 Task: Create ChildIssue0000000140 as Child Issue of Issue Issue0000000070 in Backlog  in Scrum Project Project0000000014 in Jira. AssignAyush98111@gmail.com as Assignee of Child Issue ChildIssue0000000121 of Issue Issue0000000061 in Backlog  in Scrum Project Project0000000013 in Jira. AssignAyush98111@gmail.com as Assignee of Child Issue ChildIssue0000000122 of Issue Issue0000000061 in Backlog  in Scrum Project Project0000000013 in Jira. AssignAyush98111@gmail.com as Assignee of Child Issue ChildIssue0000000123 of Issue Issue0000000062 in Backlog  in Scrum Project Project0000000013 in Jira. AssignAyush98111@gmail.com as Assignee of Child Issue ChildIssue0000000124 of Issue Issue0000000062 in Backlog  in Scrum Project Project0000000013 in Jira
Action: Mouse moved to (475, 596)
Screenshot: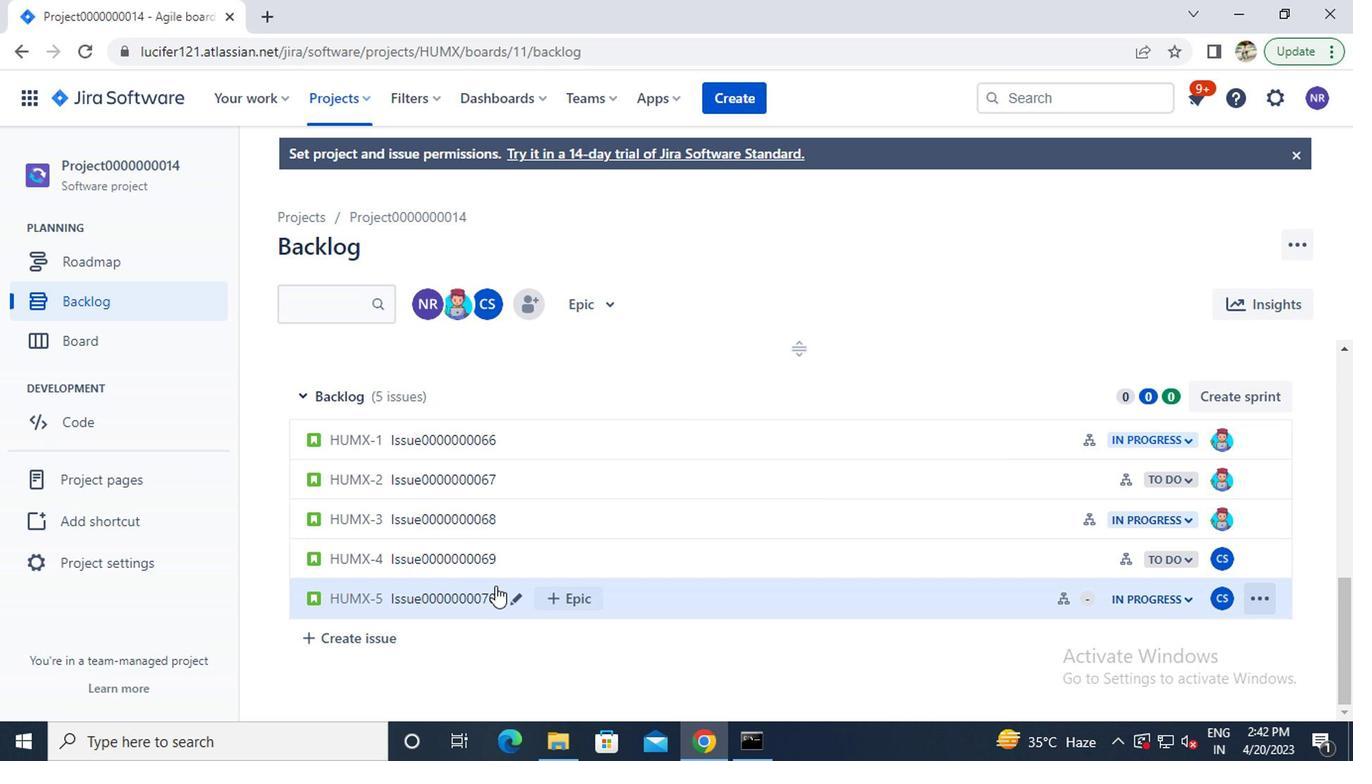 
Action: Mouse pressed left at (475, 596)
Screenshot: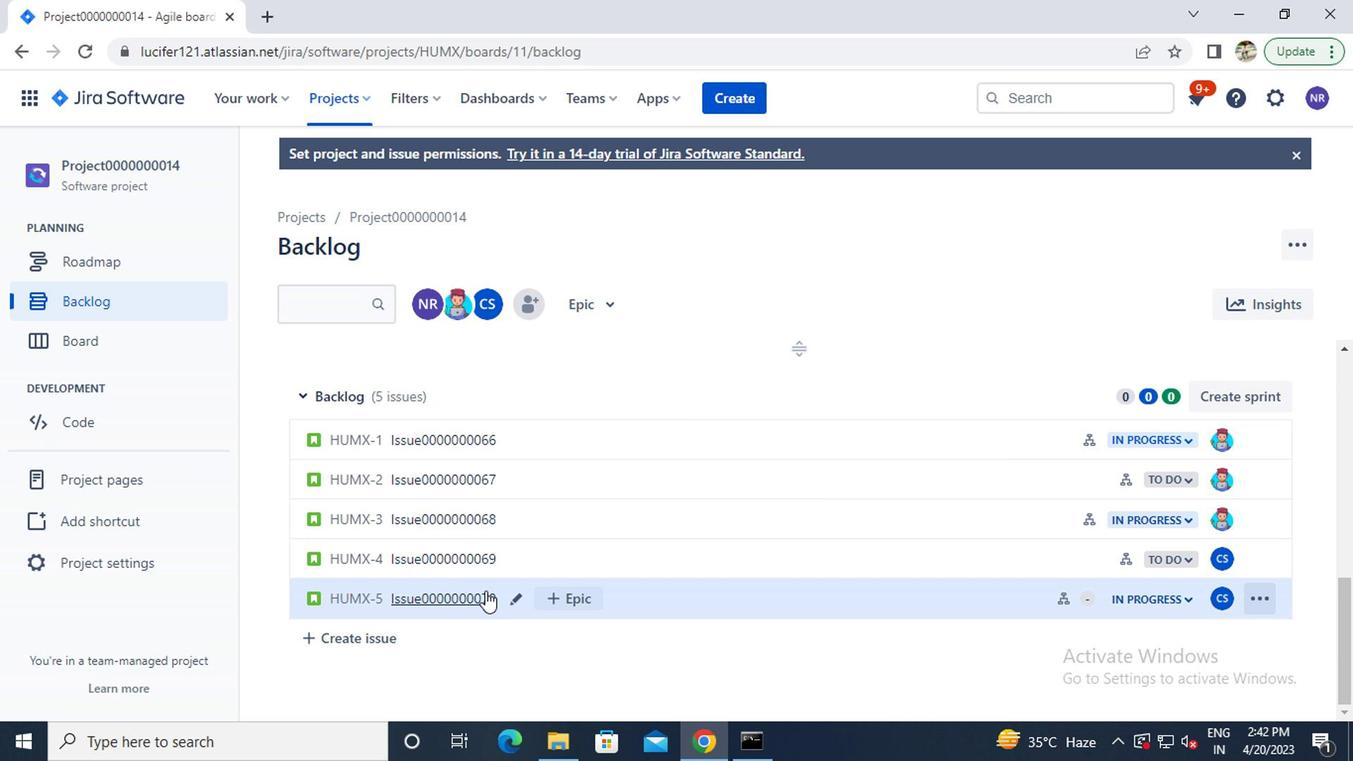 
Action: Mouse moved to (995, 453)
Screenshot: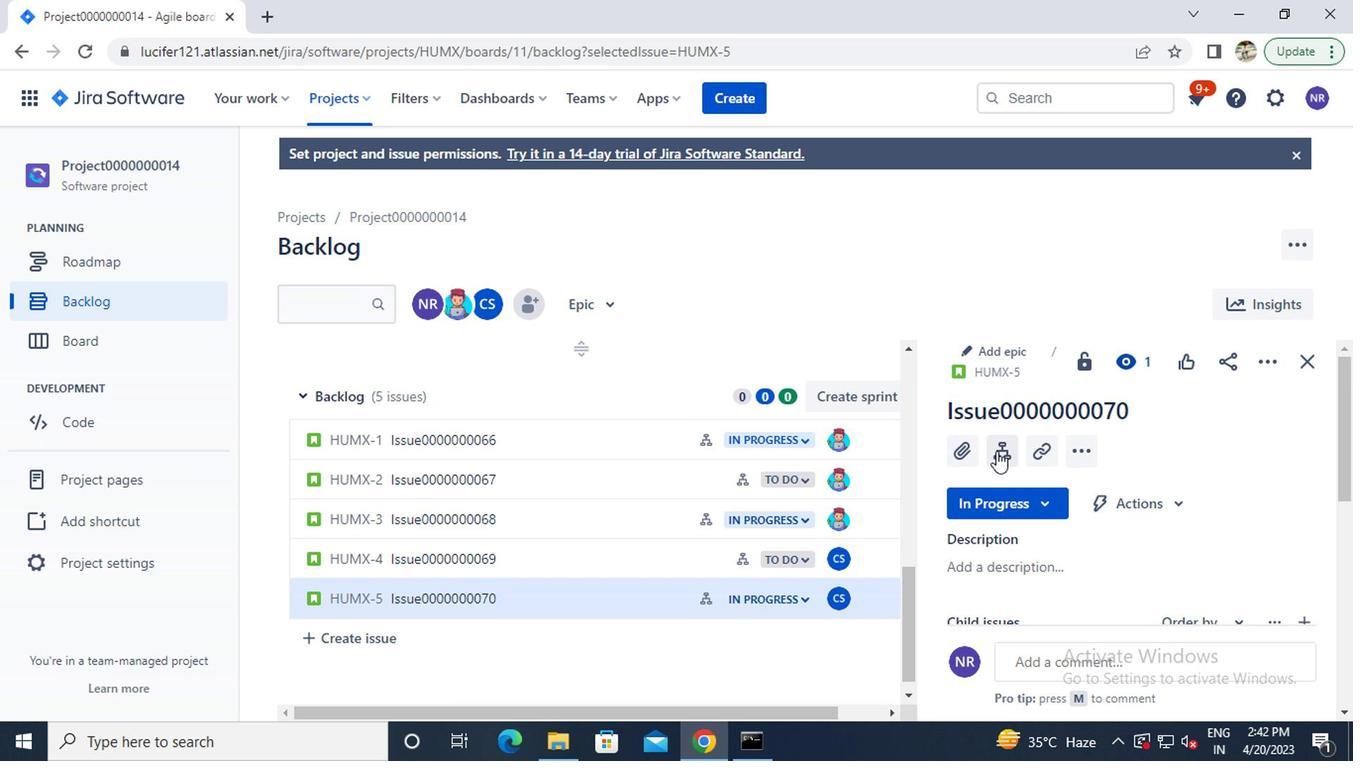 
Action: Mouse pressed left at (995, 453)
Screenshot: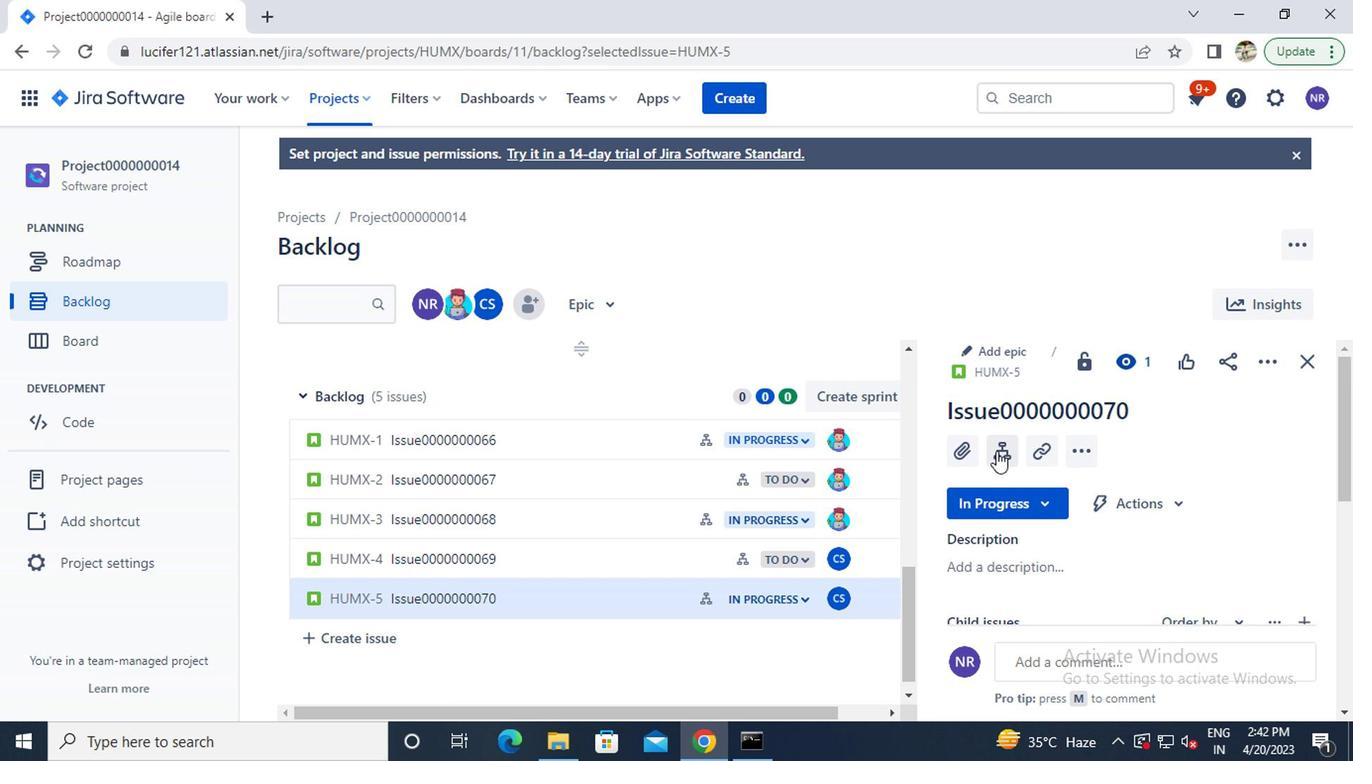 
Action: Mouse moved to (994, 507)
Screenshot: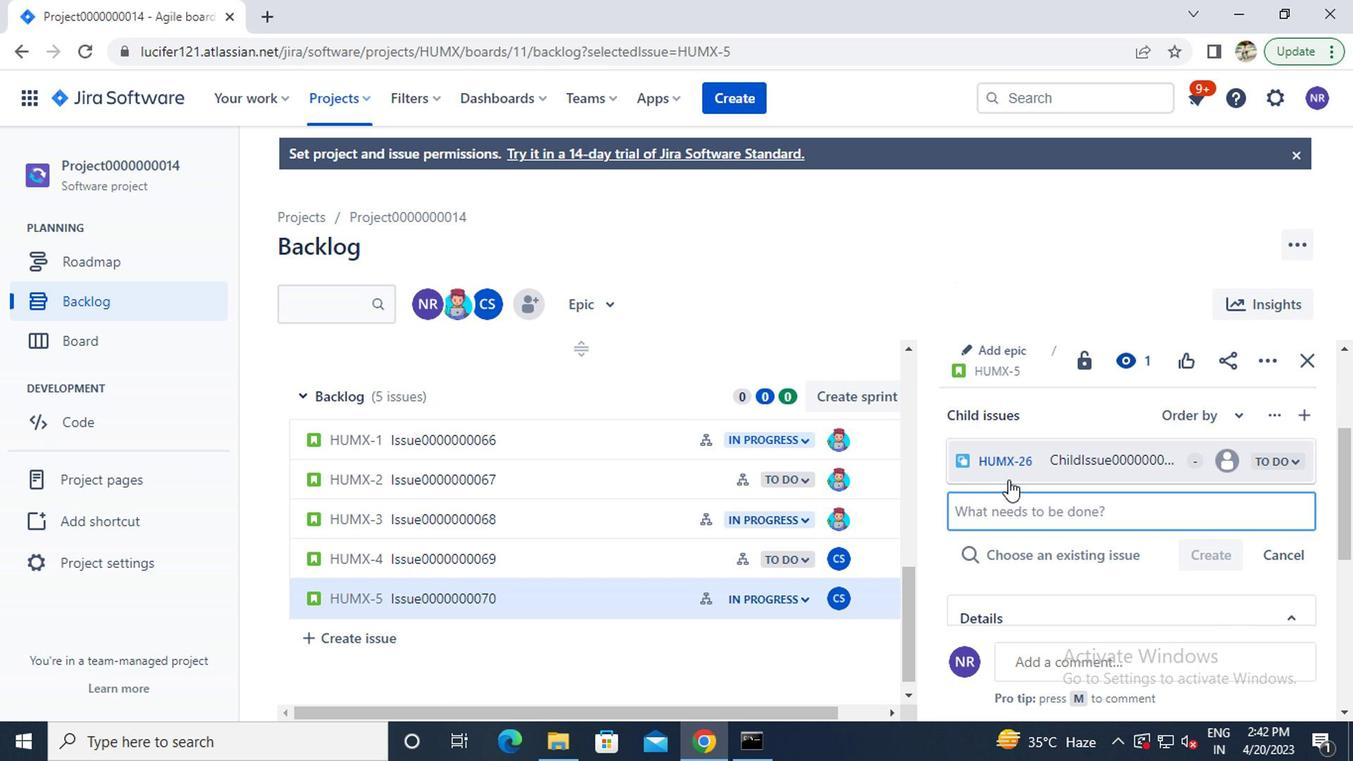
Action: Mouse pressed left at (994, 507)
Screenshot: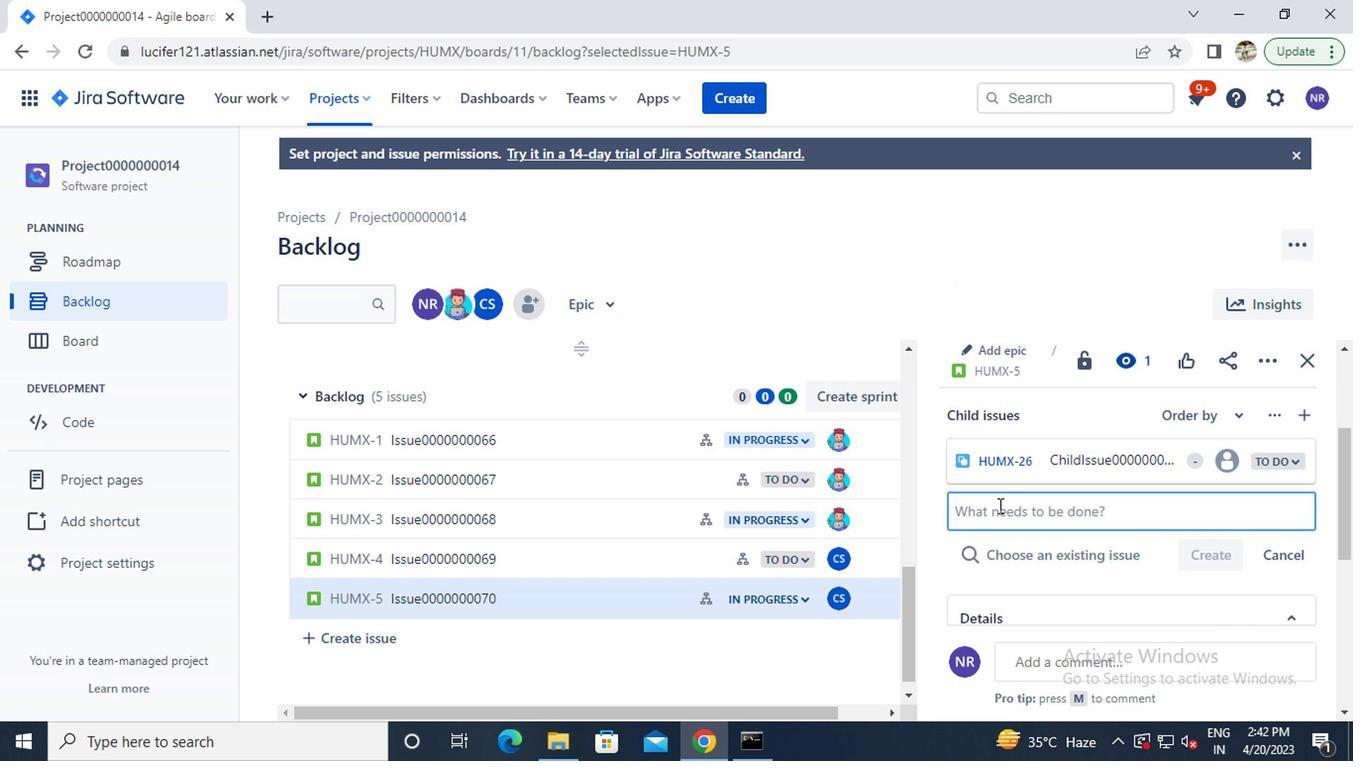 
Action: Key pressed <Key.caps_lock><Key.caps_lock>c<Key.caps_lock>hild<Key.caps_lock>i<Key.caps_lock>ssue00000000<Key.backspace>140<Key.enter>
Screenshot: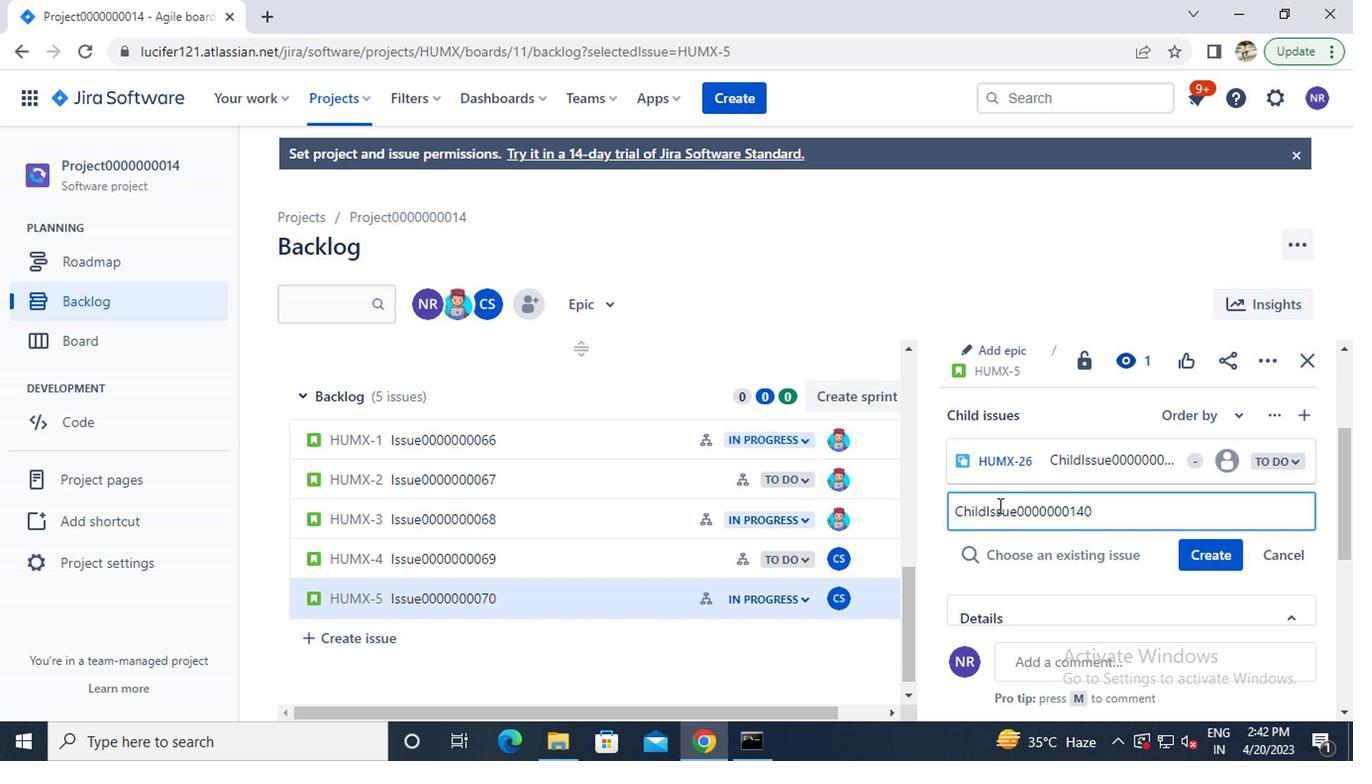 
Action: Mouse moved to (343, 97)
Screenshot: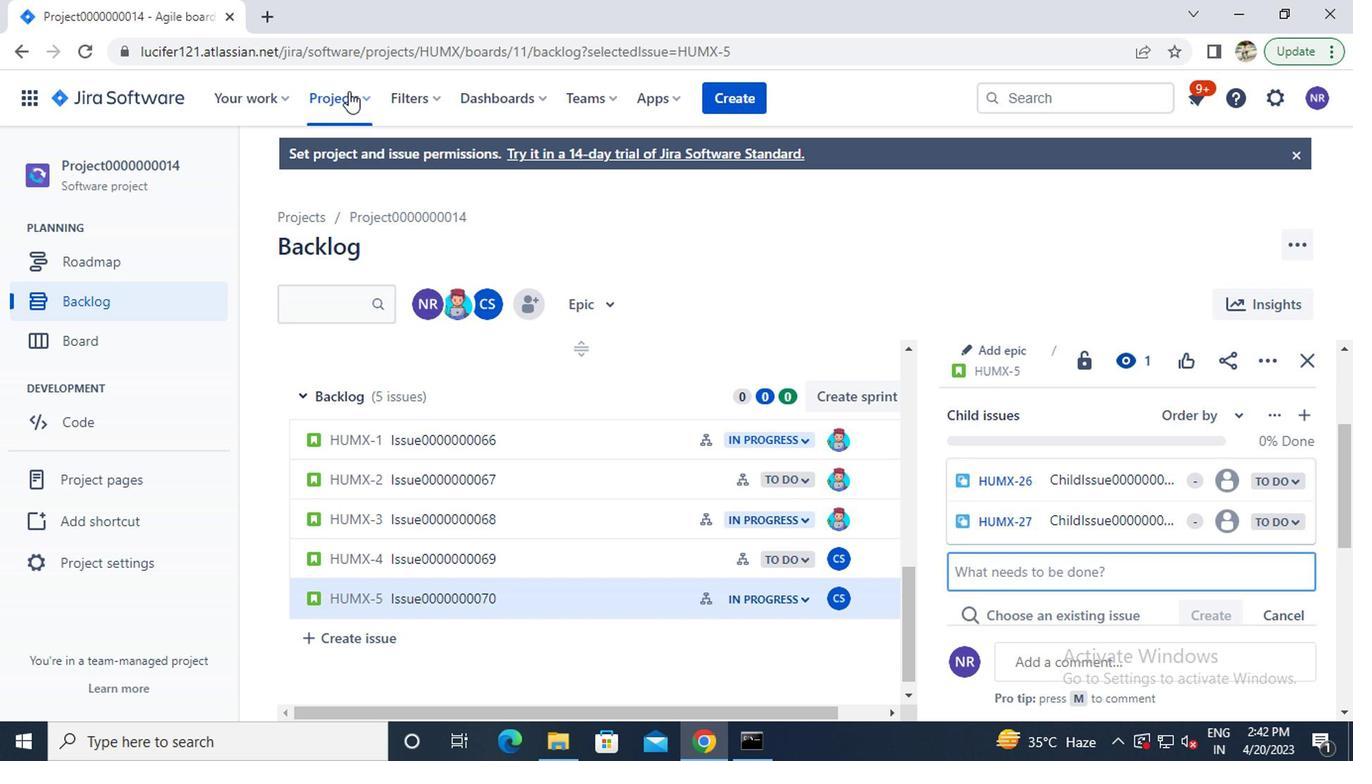 
Action: Mouse pressed left at (343, 97)
Screenshot: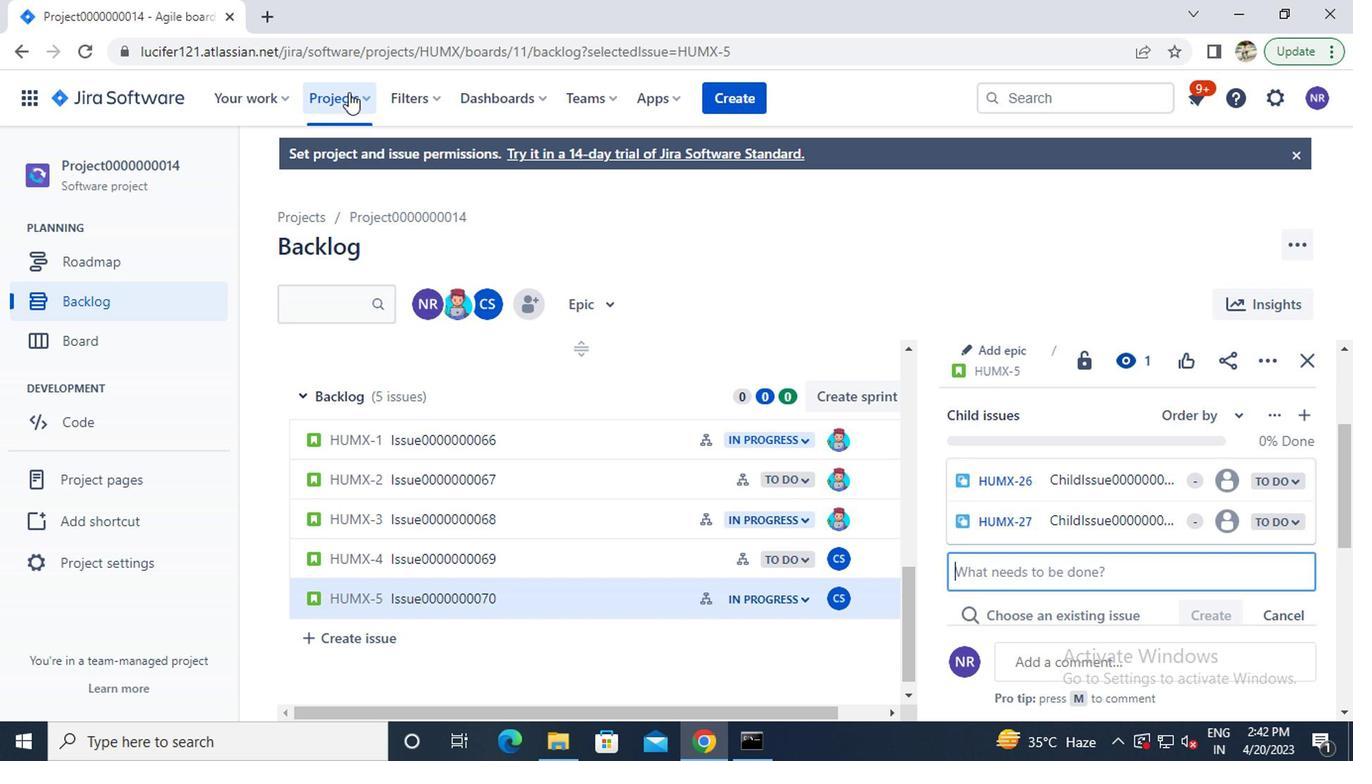 
Action: Mouse moved to (377, 241)
Screenshot: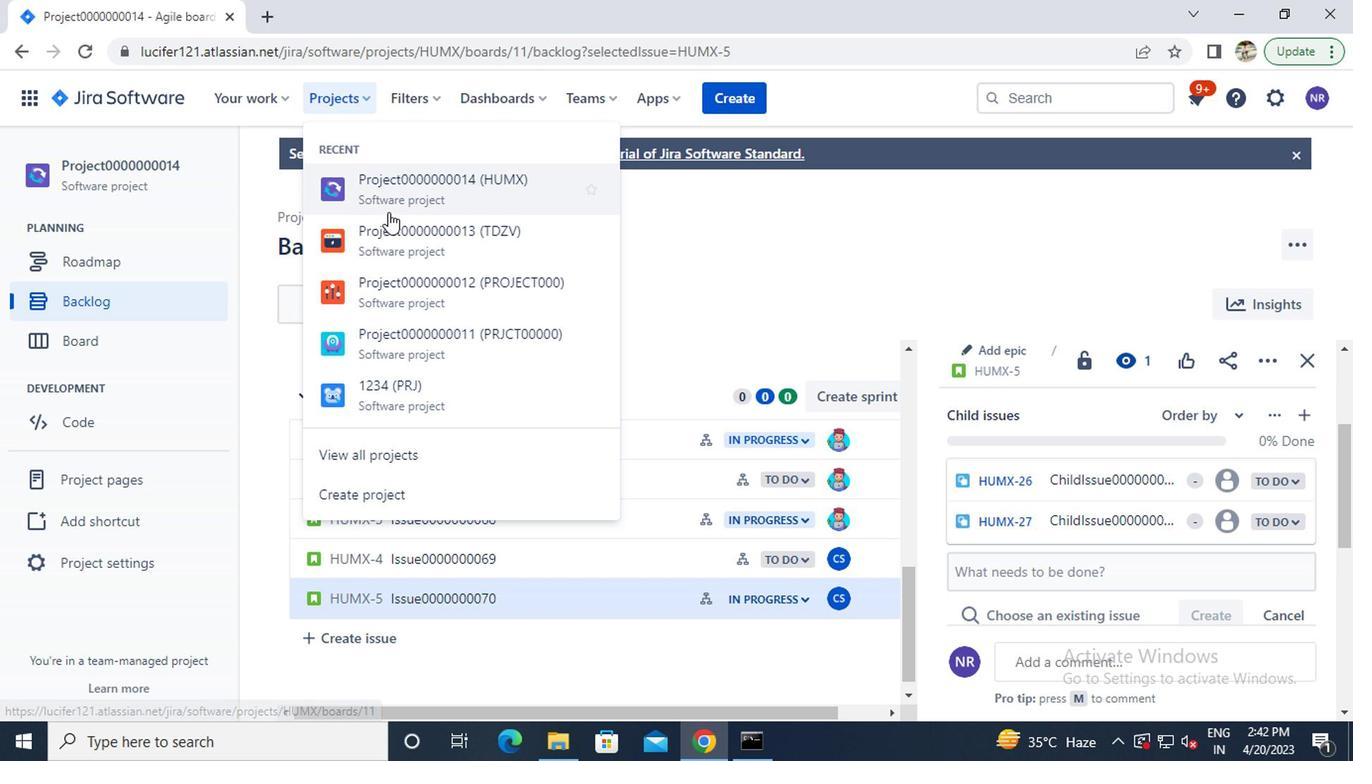 
Action: Mouse pressed left at (377, 241)
Screenshot: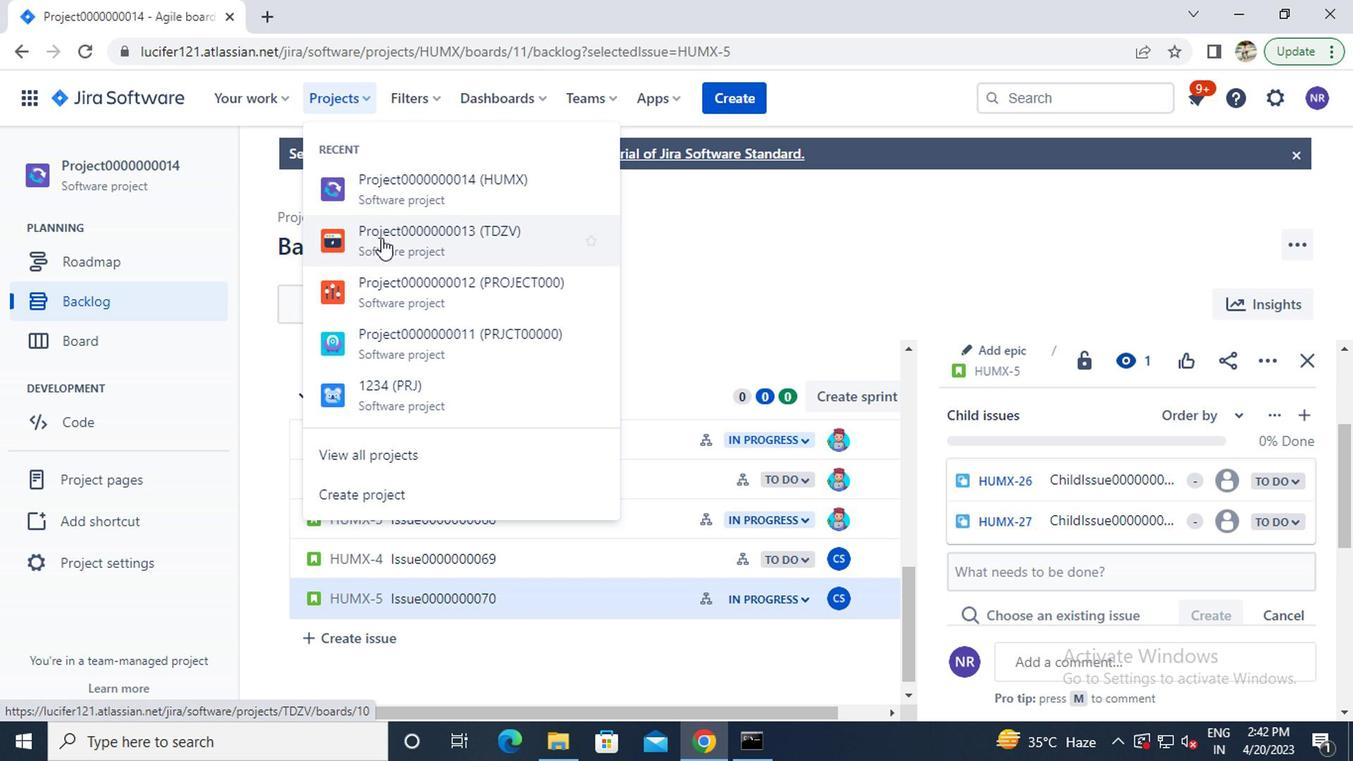 
Action: Mouse moved to (62, 311)
Screenshot: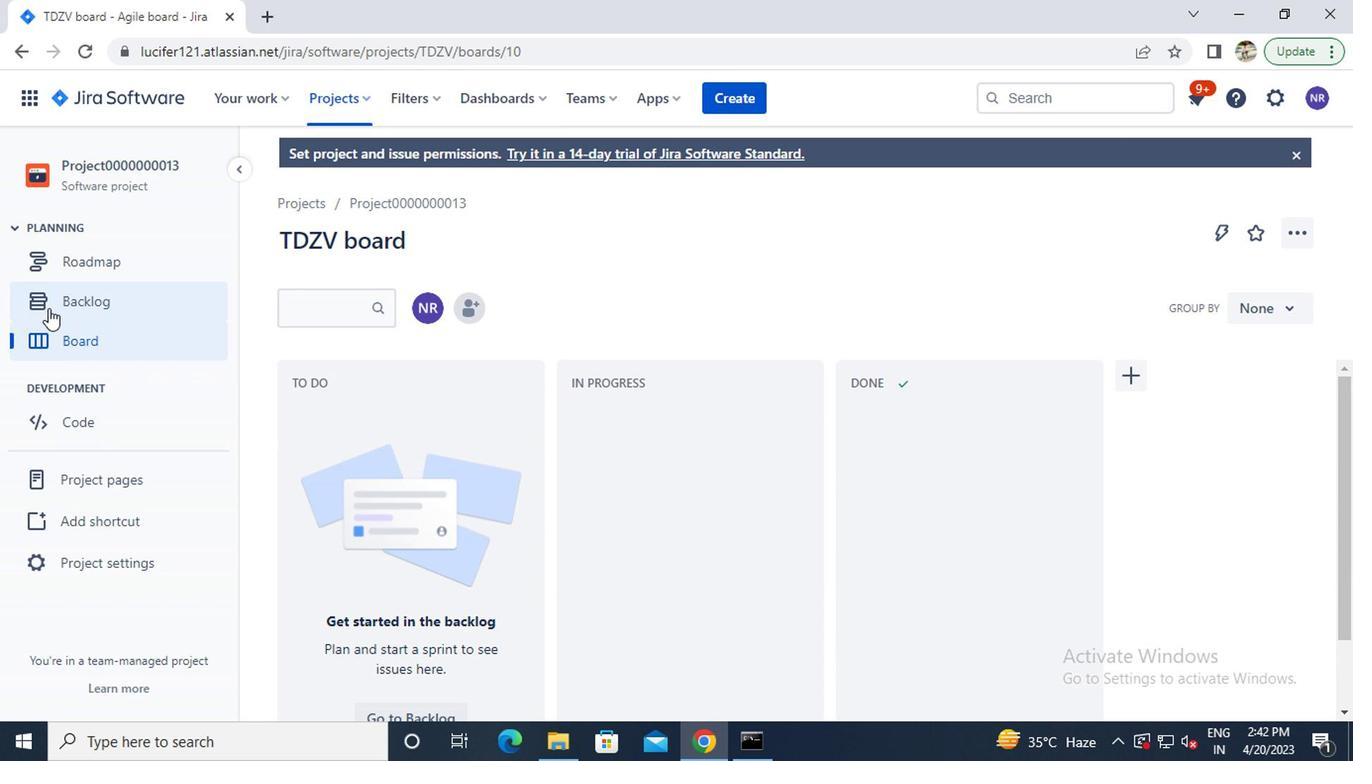 
Action: Mouse pressed left at (62, 311)
Screenshot: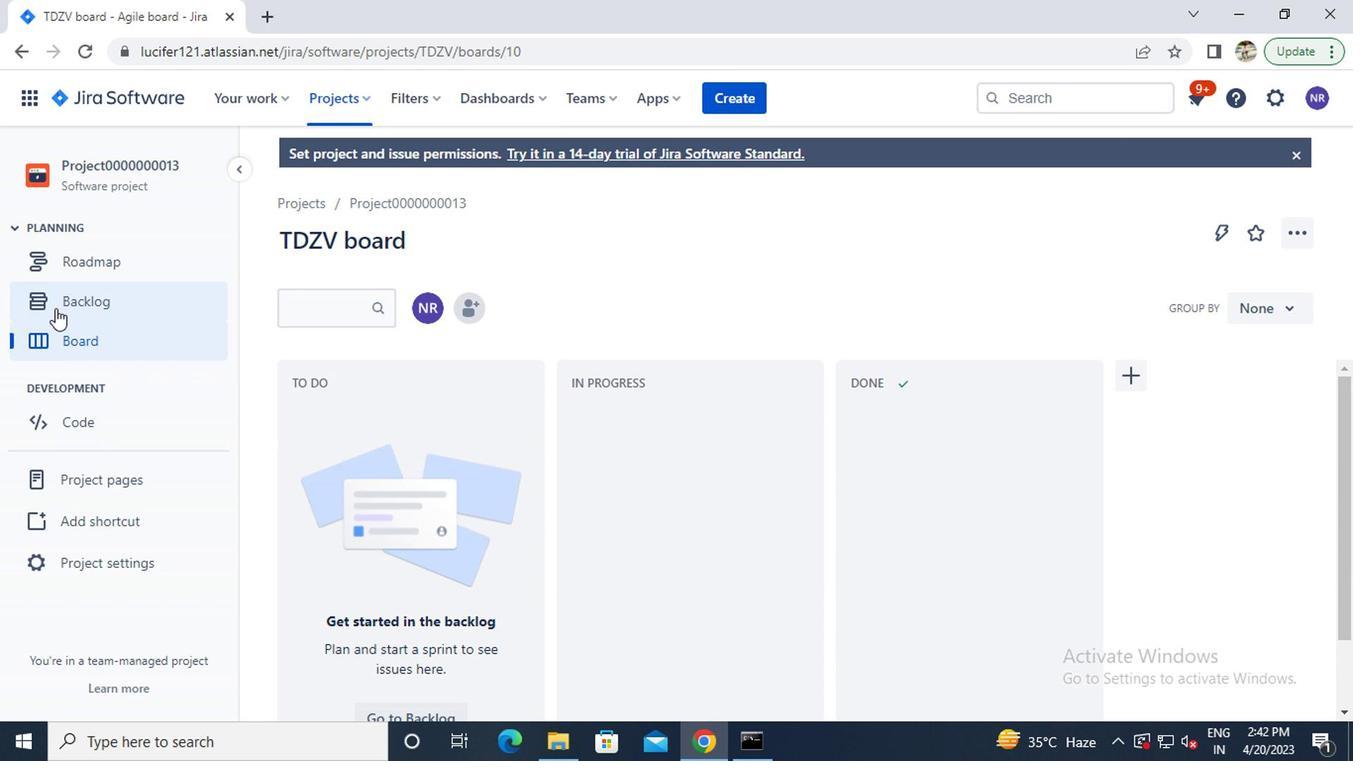 
Action: Mouse moved to (633, 457)
Screenshot: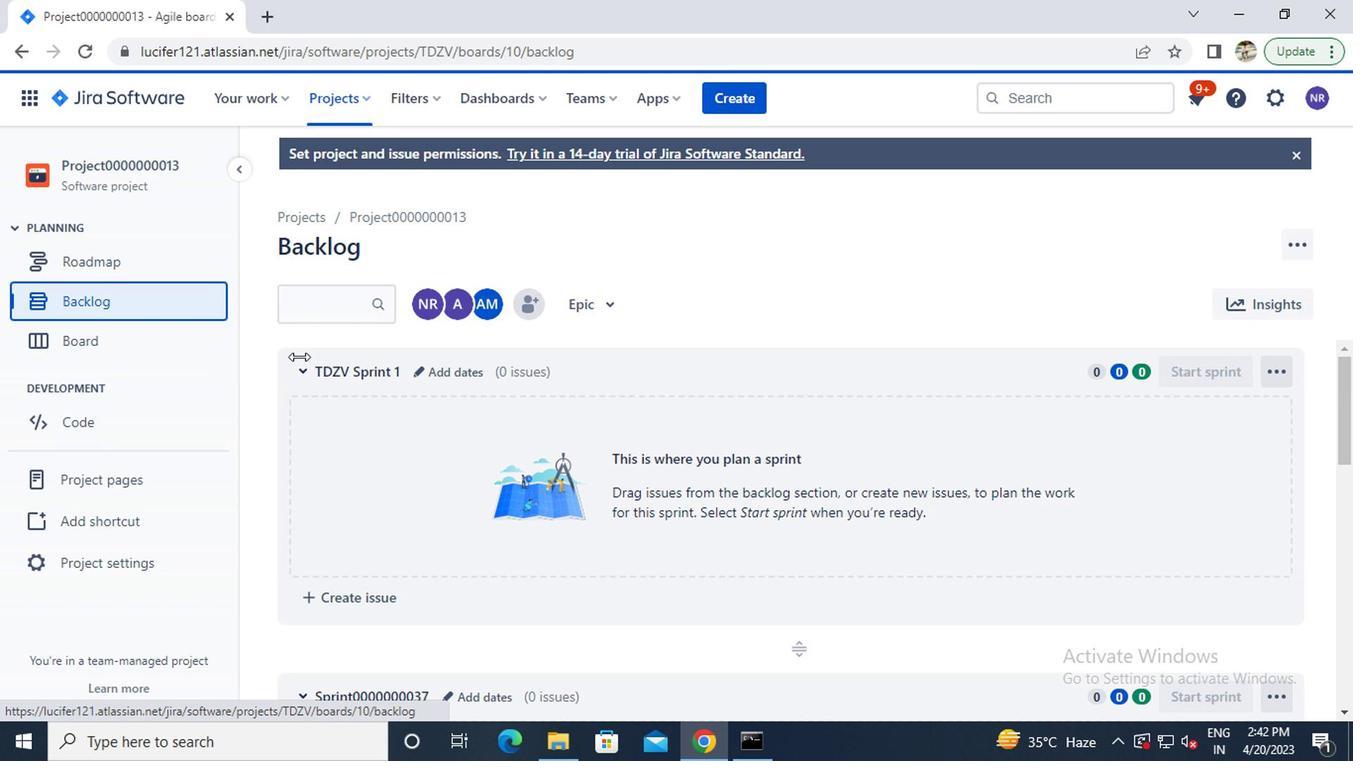 
Action: Mouse scrolled (633, 456) with delta (0, -1)
Screenshot: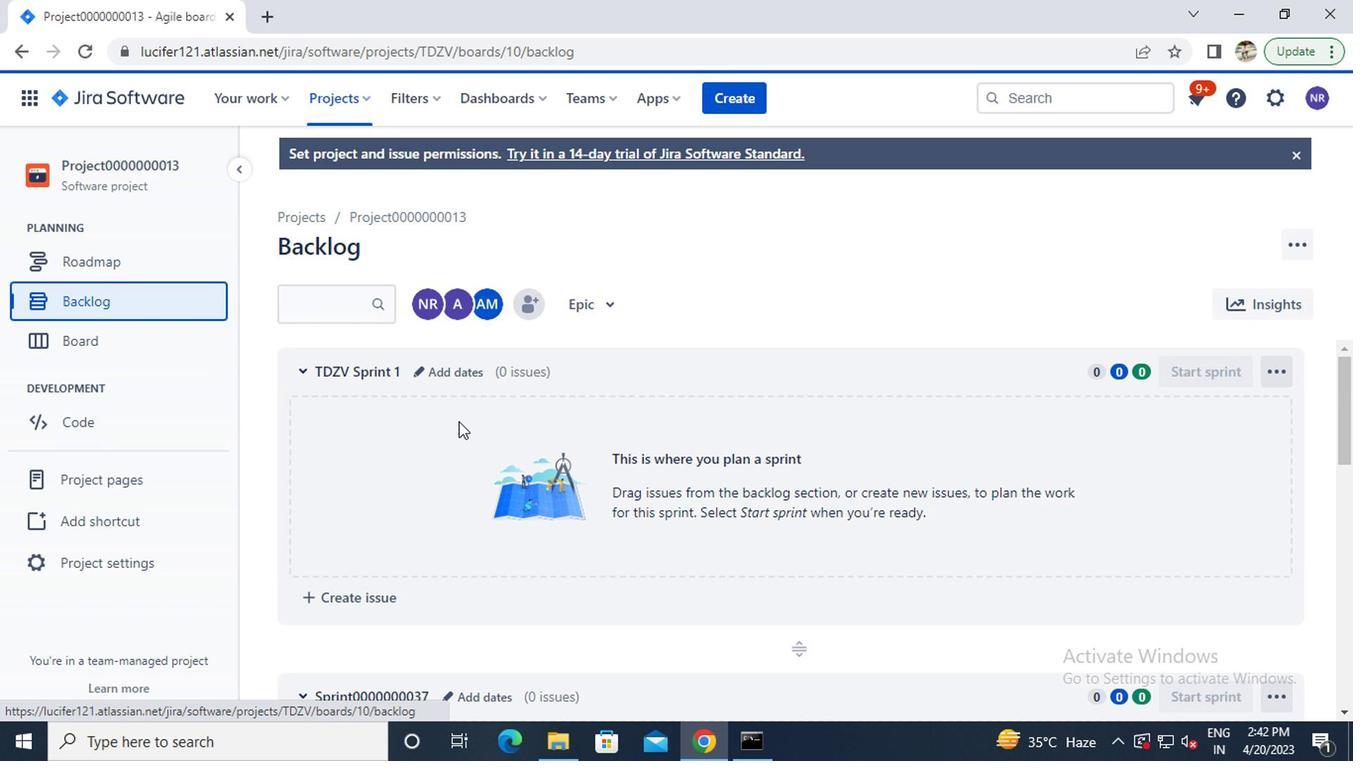 
Action: Mouse moved to (633, 457)
Screenshot: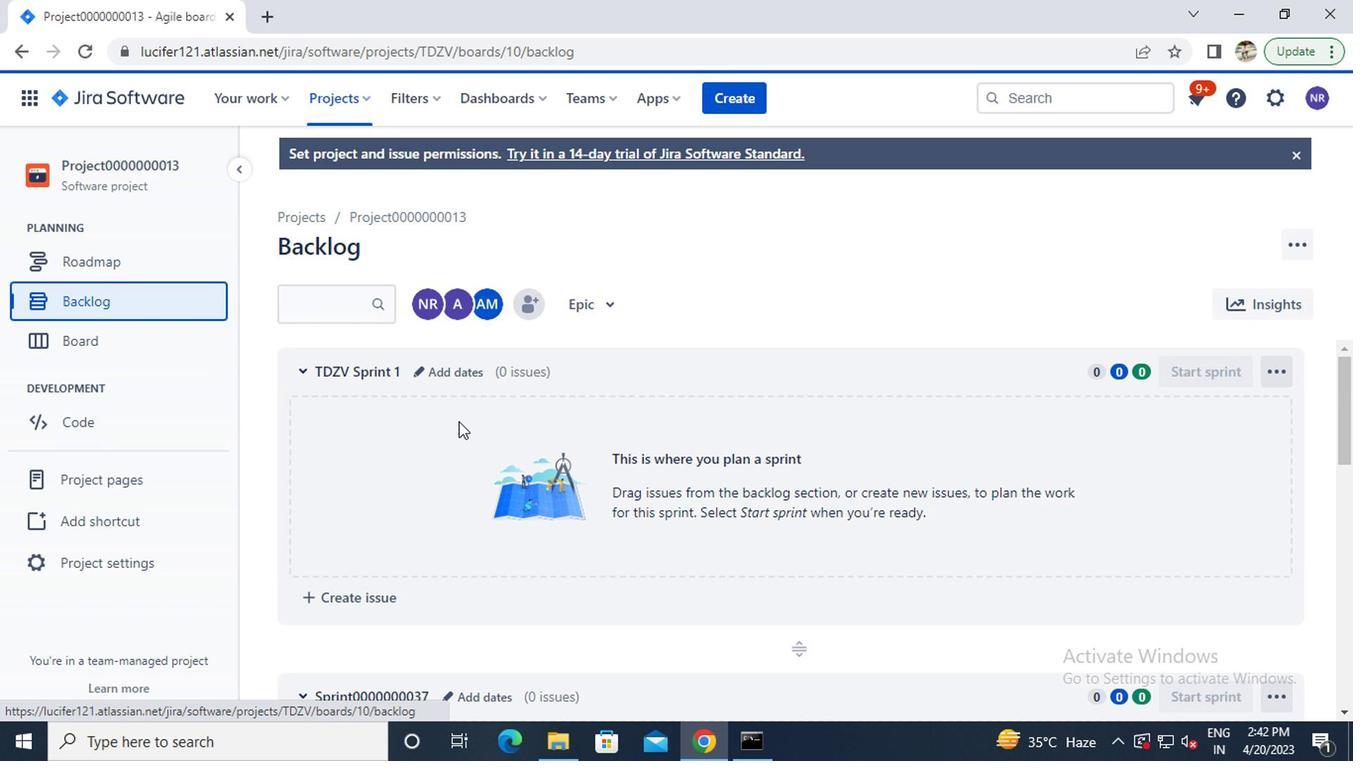 
Action: Mouse scrolled (633, 456) with delta (0, -1)
Screenshot: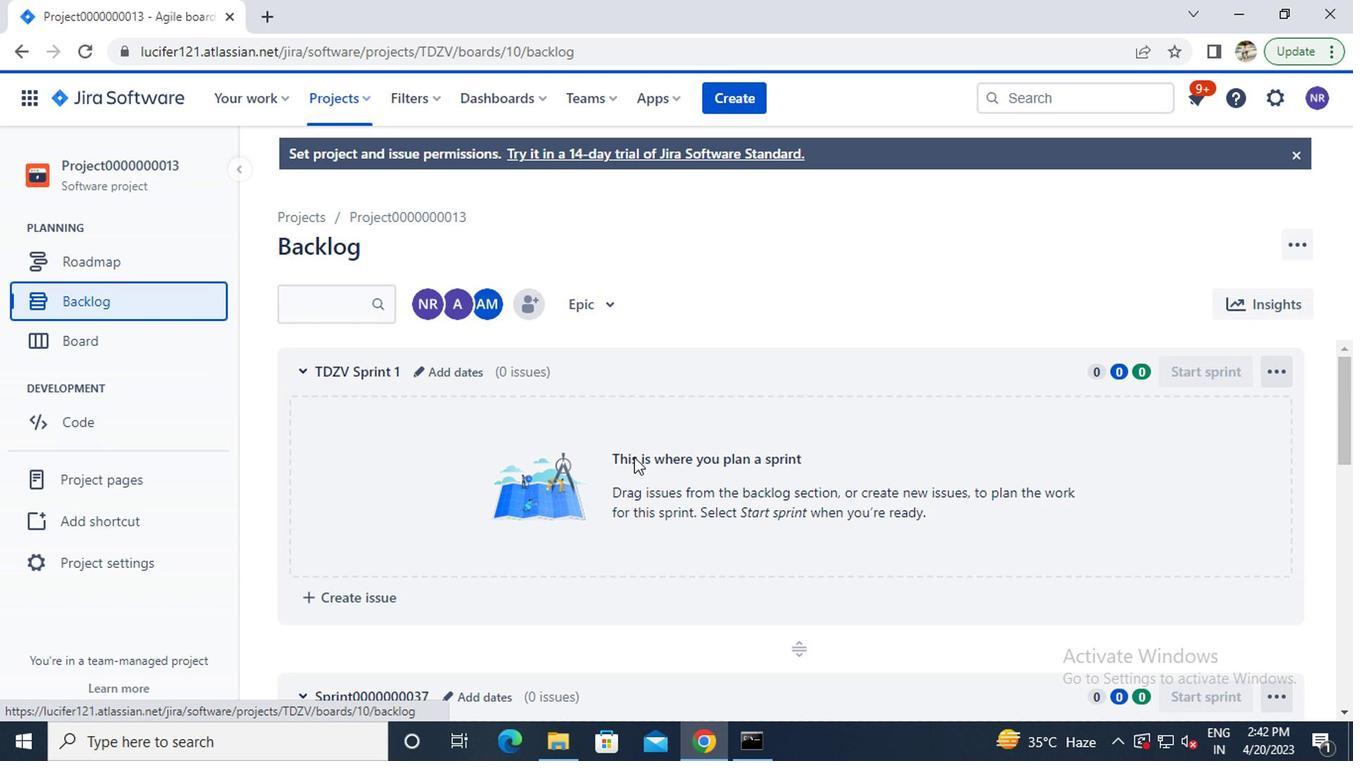 
Action: Mouse scrolled (633, 456) with delta (0, -1)
Screenshot: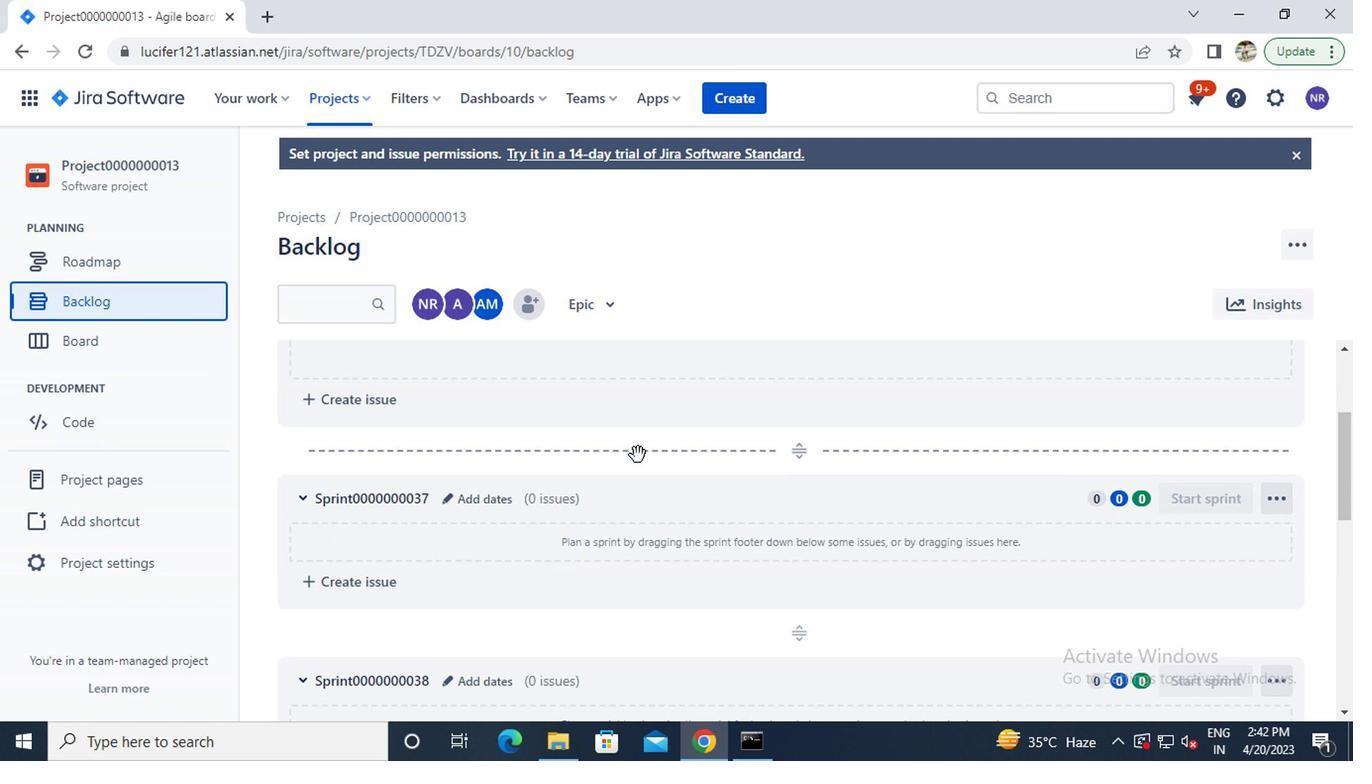 
Action: Mouse scrolled (633, 456) with delta (0, -1)
Screenshot: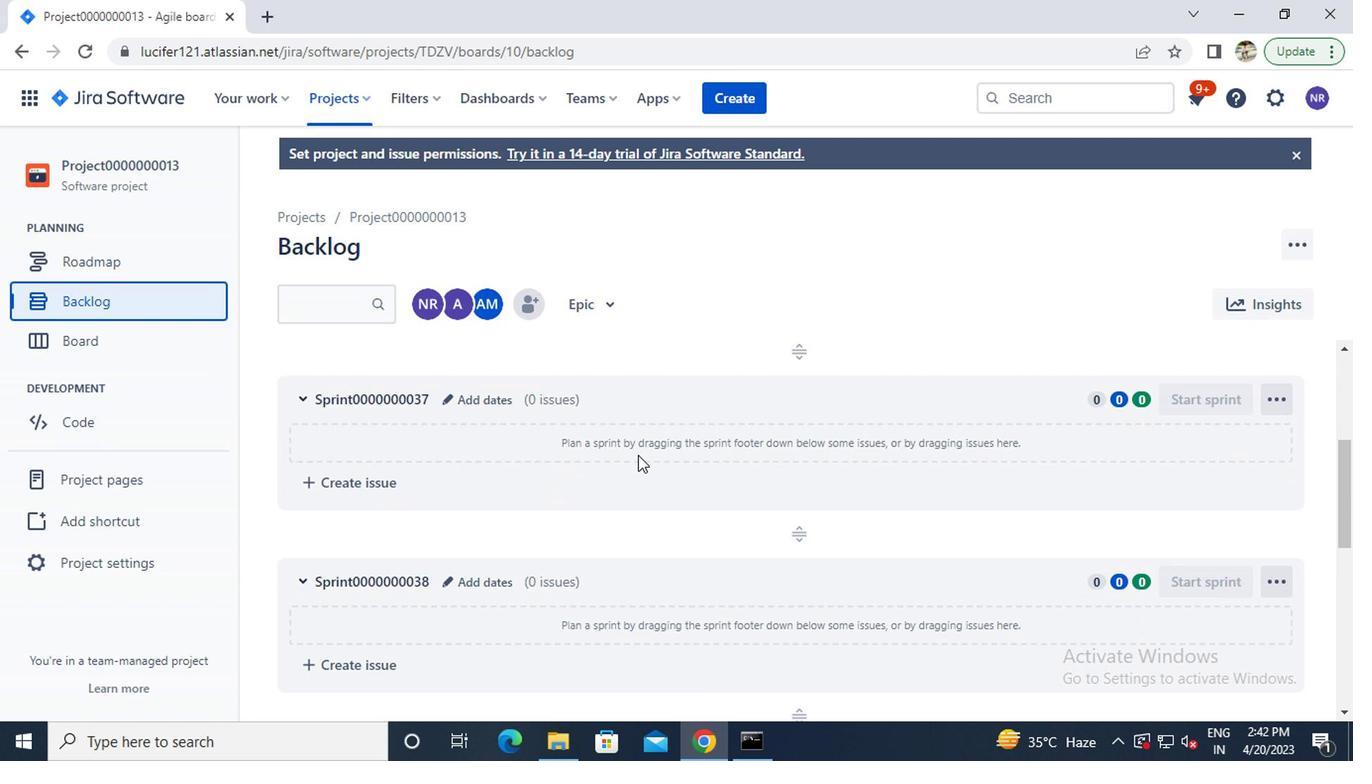 
Action: Mouse scrolled (633, 456) with delta (0, -1)
Screenshot: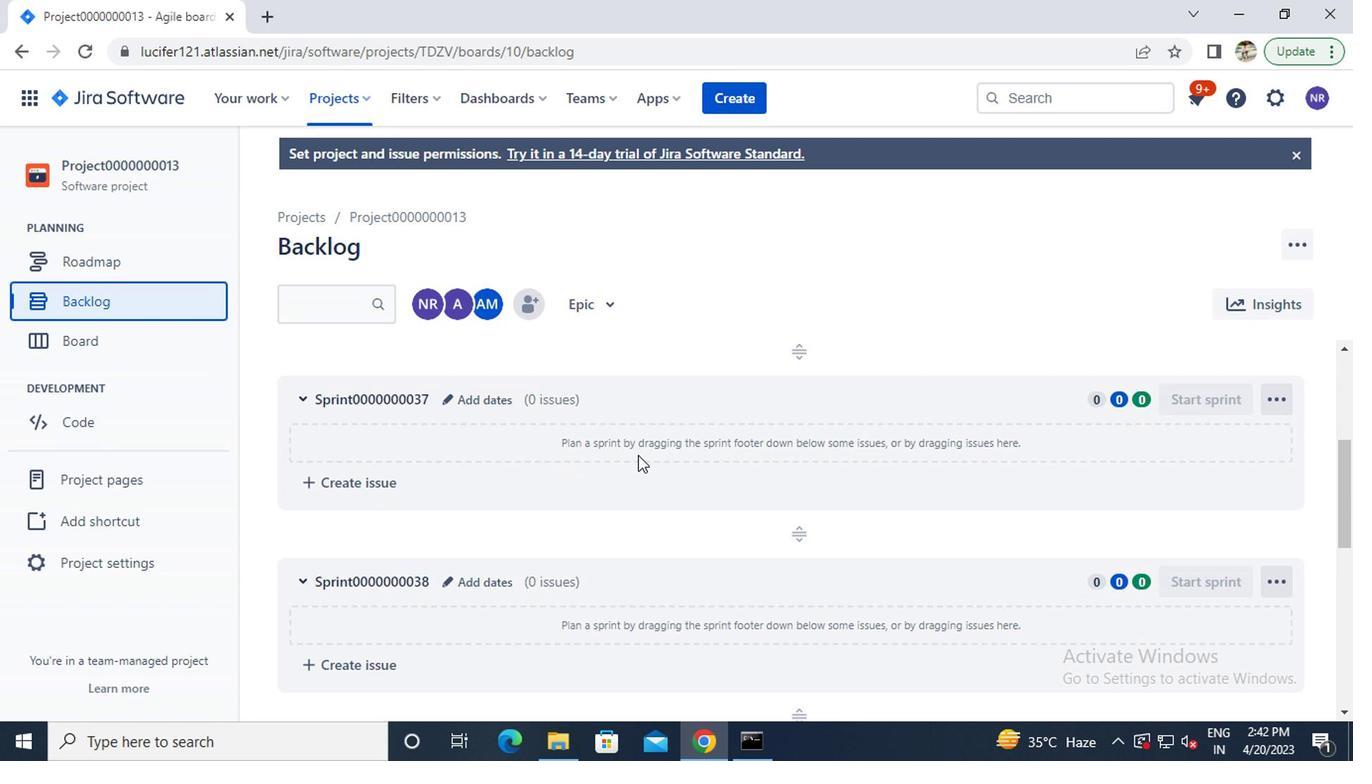 
Action: Mouse scrolled (633, 456) with delta (0, -1)
Screenshot: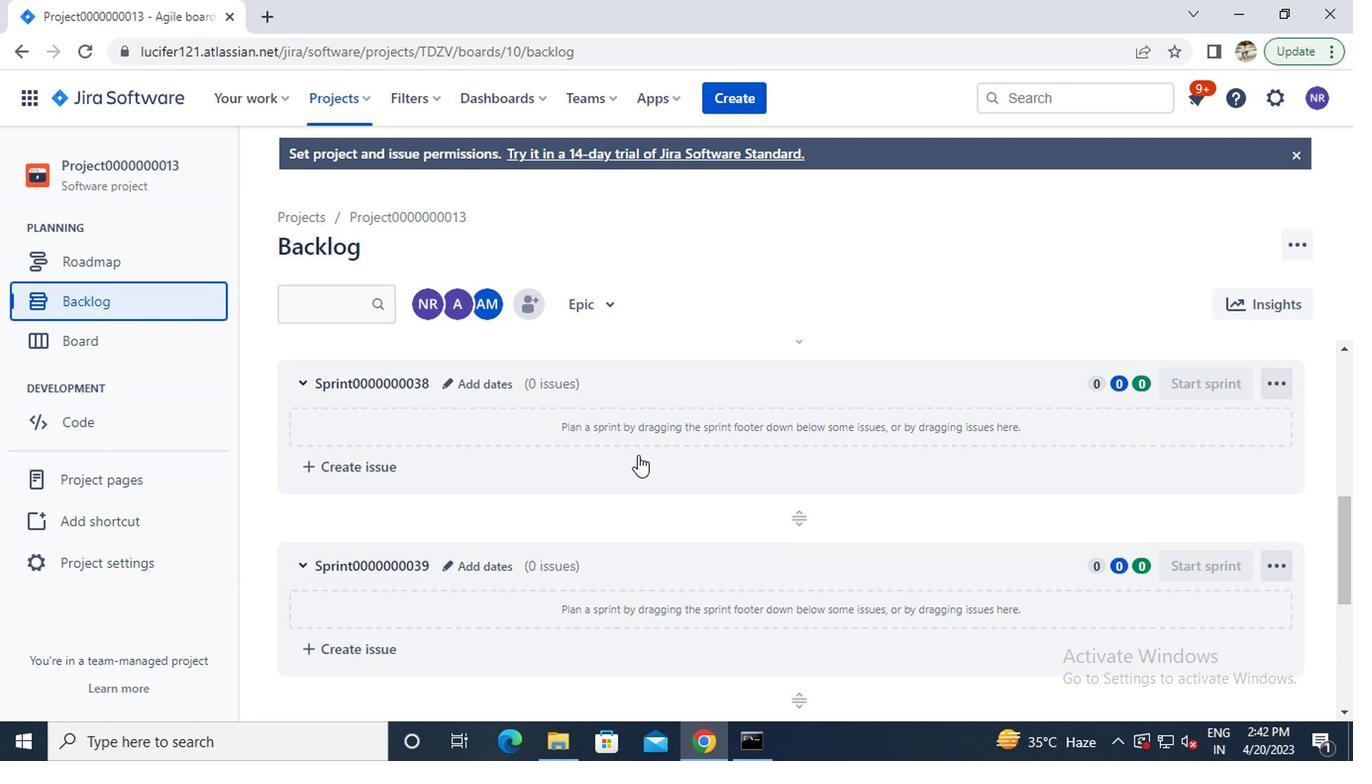
Action: Mouse scrolled (633, 456) with delta (0, -1)
Screenshot: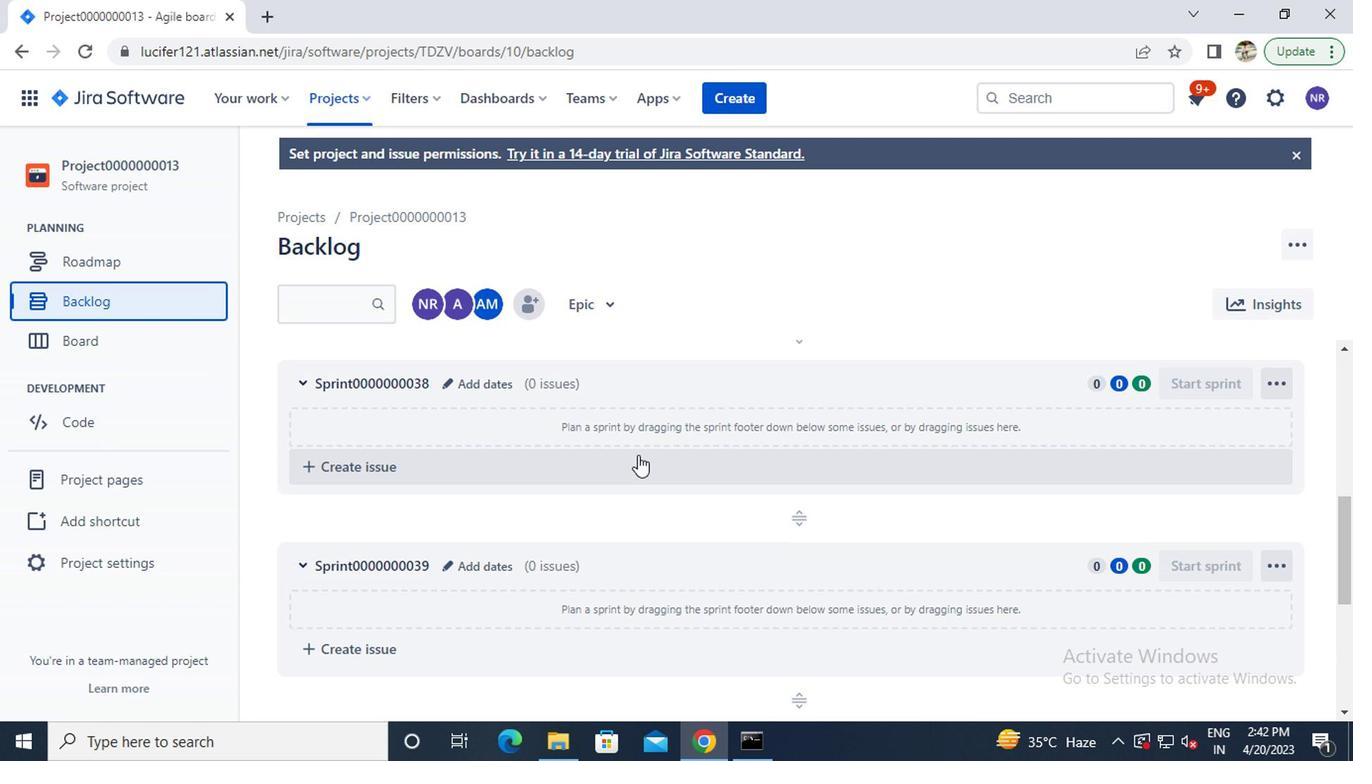 
Action: Mouse scrolled (633, 456) with delta (0, -1)
Screenshot: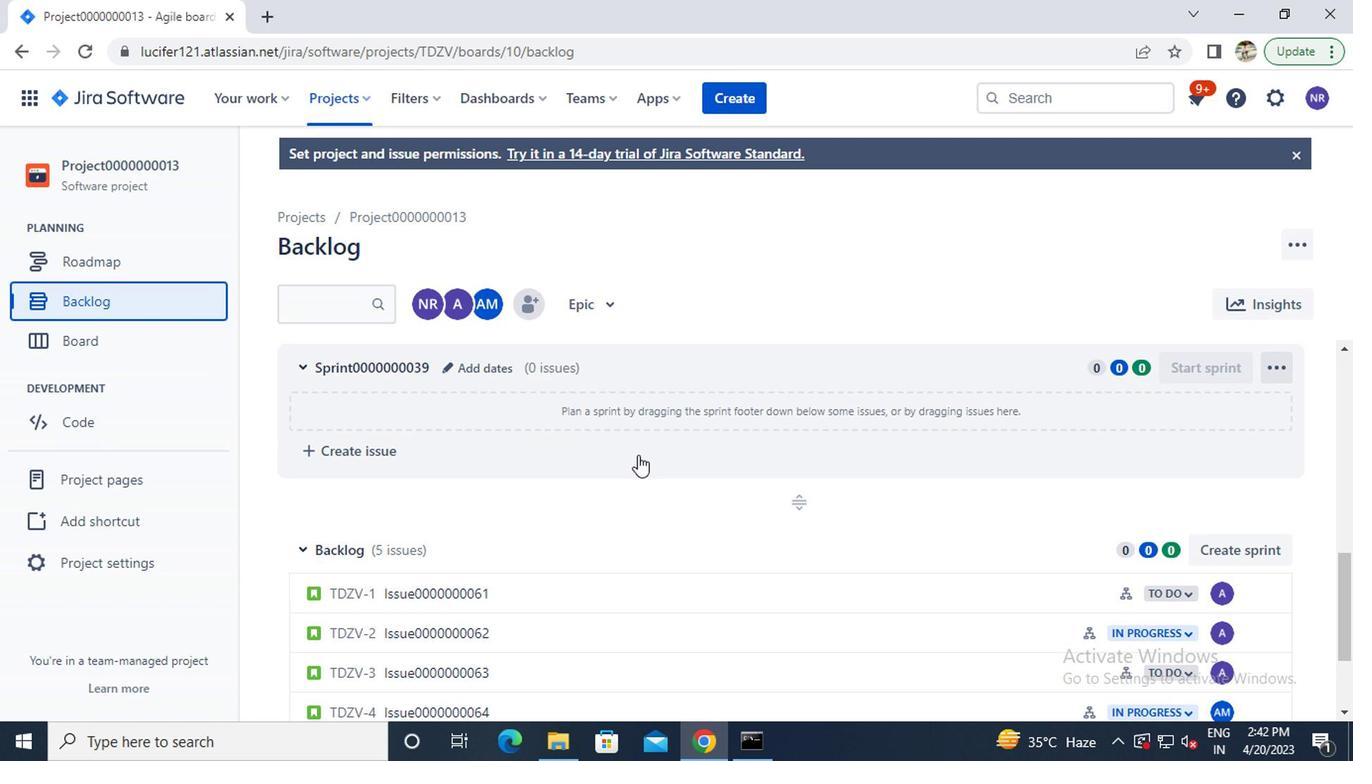 
Action: Mouse scrolled (633, 456) with delta (0, -1)
Screenshot: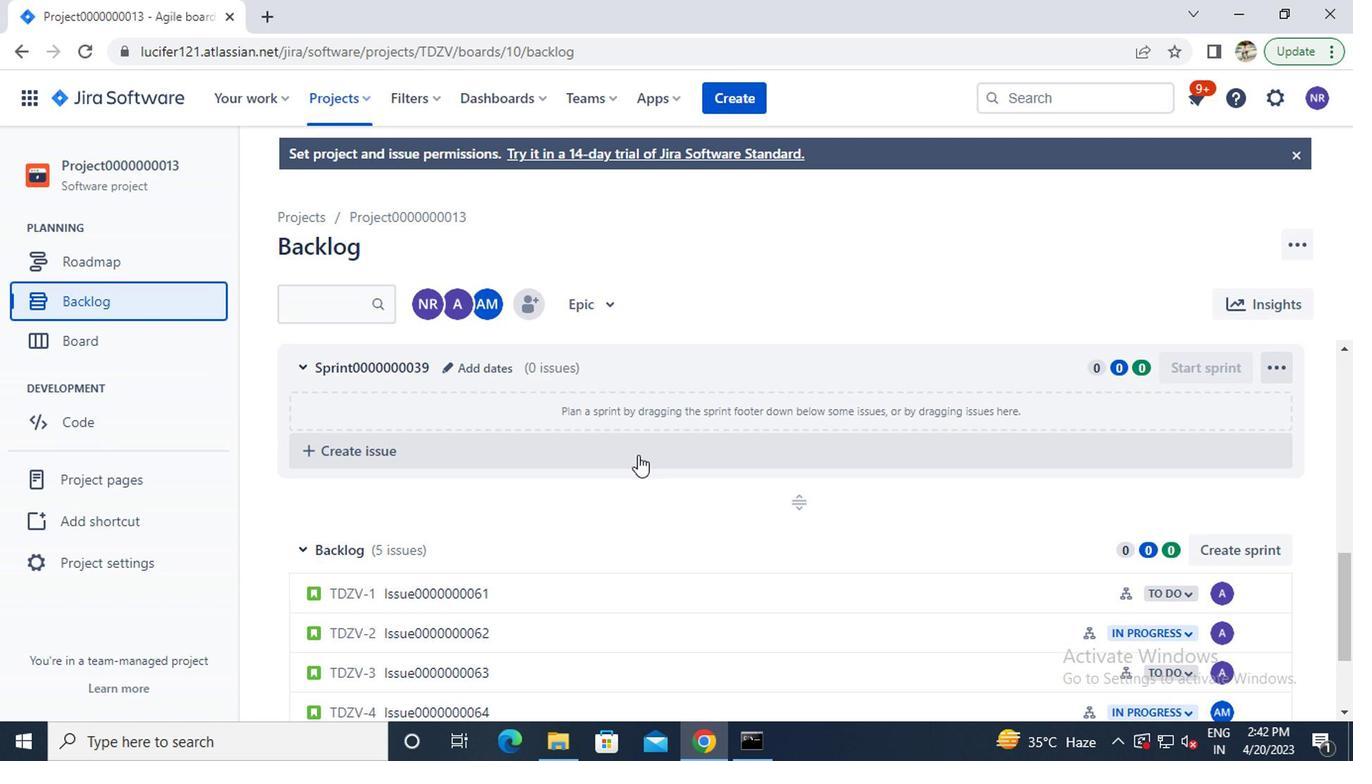 
Action: Mouse moved to (449, 439)
Screenshot: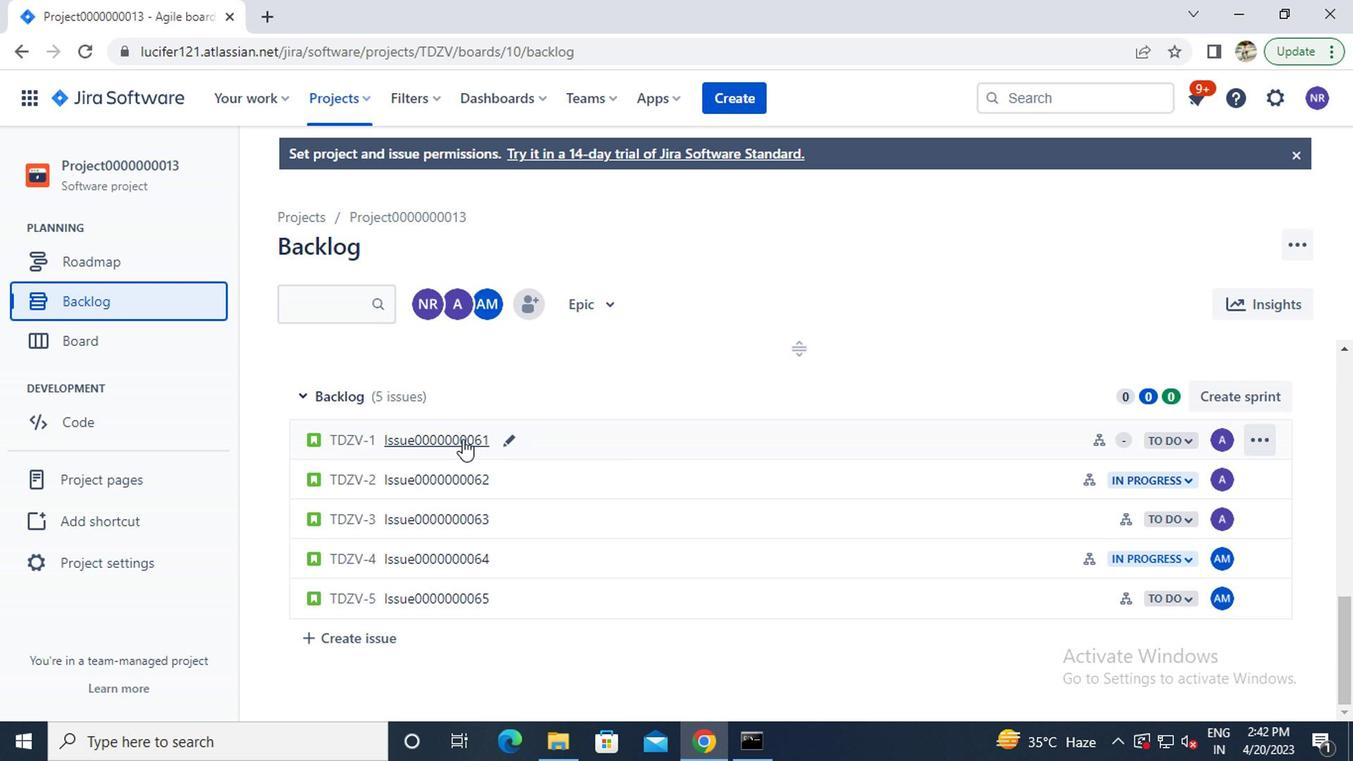 
Action: Mouse pressed left at (449, 439)
Screenshot: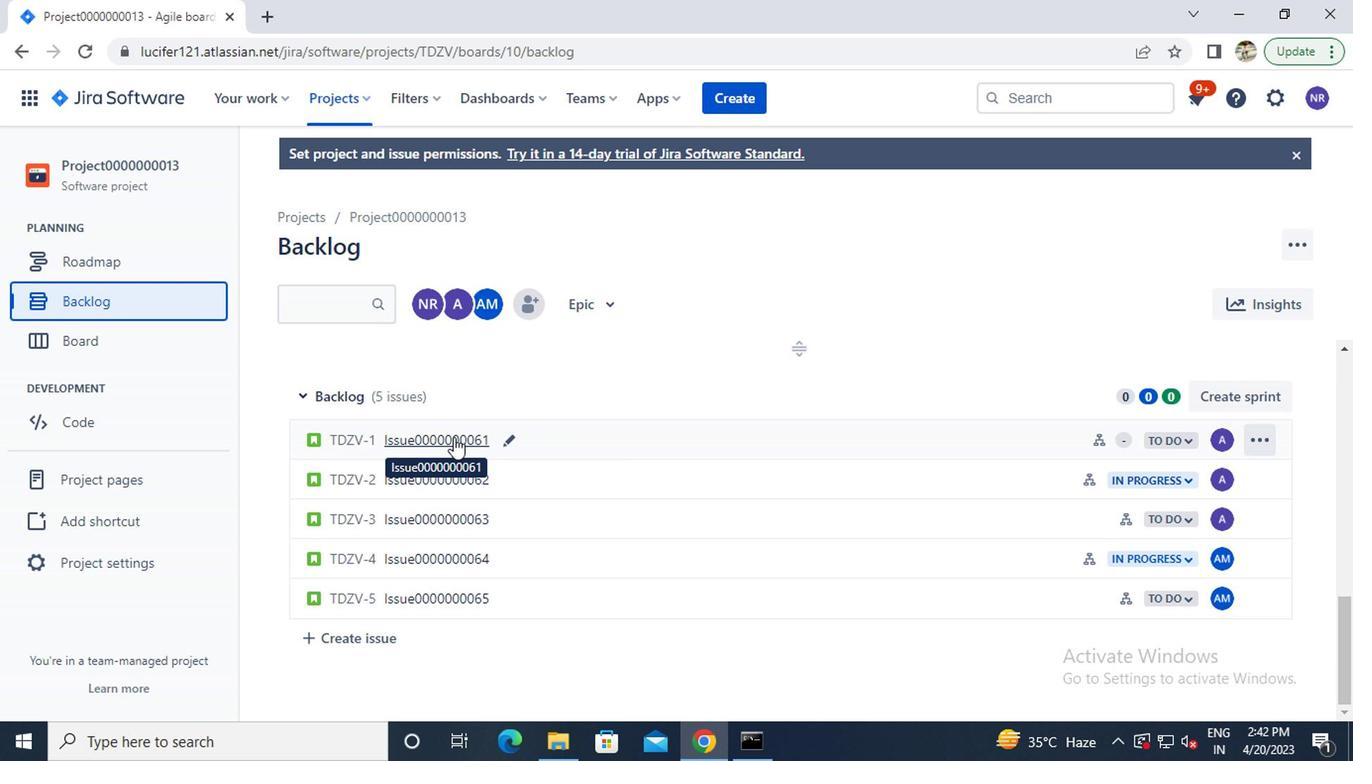 
Action: Mouse moved to (1140, 519)
Screenshot: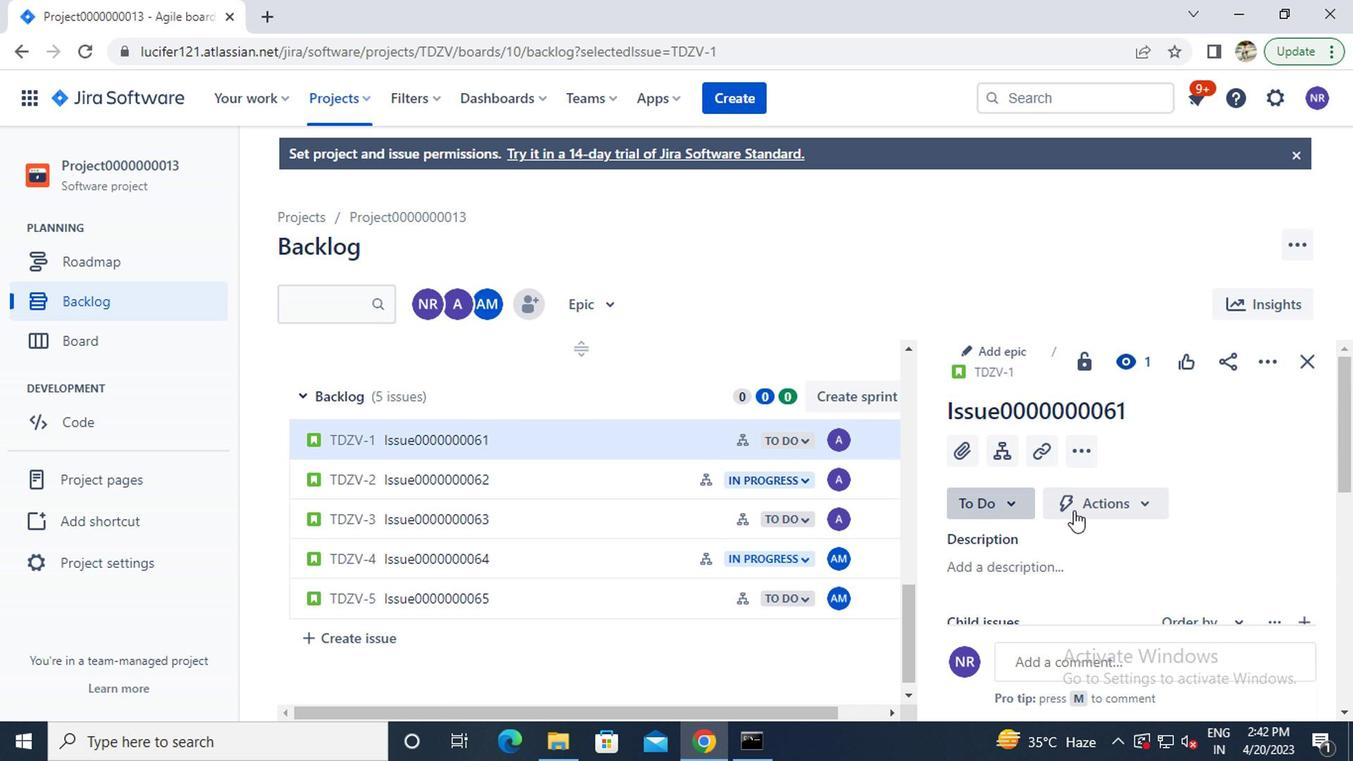 
Action: Mouse scrolled (1140, 518) with delta (0, -1)
Screenshot: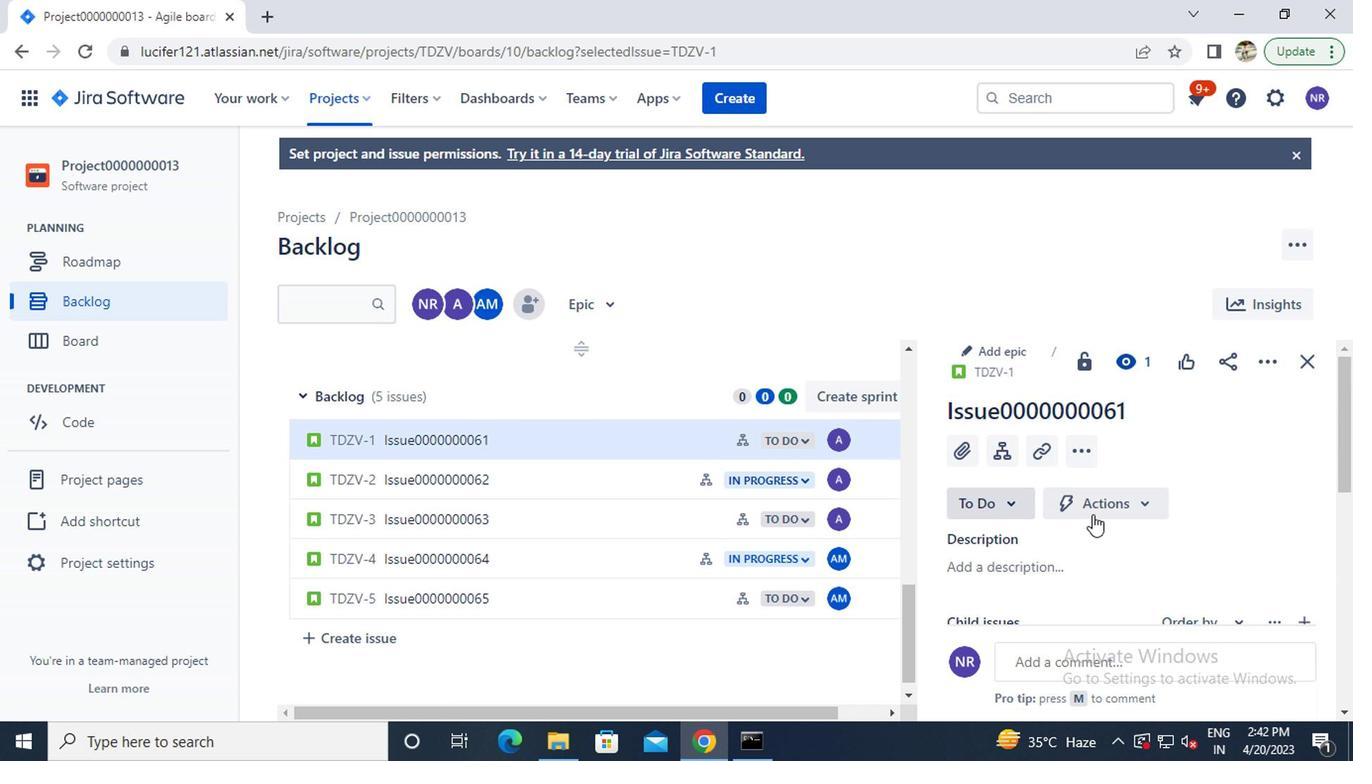 
Action: Mouse moved to (1150, 515)
Screenshot: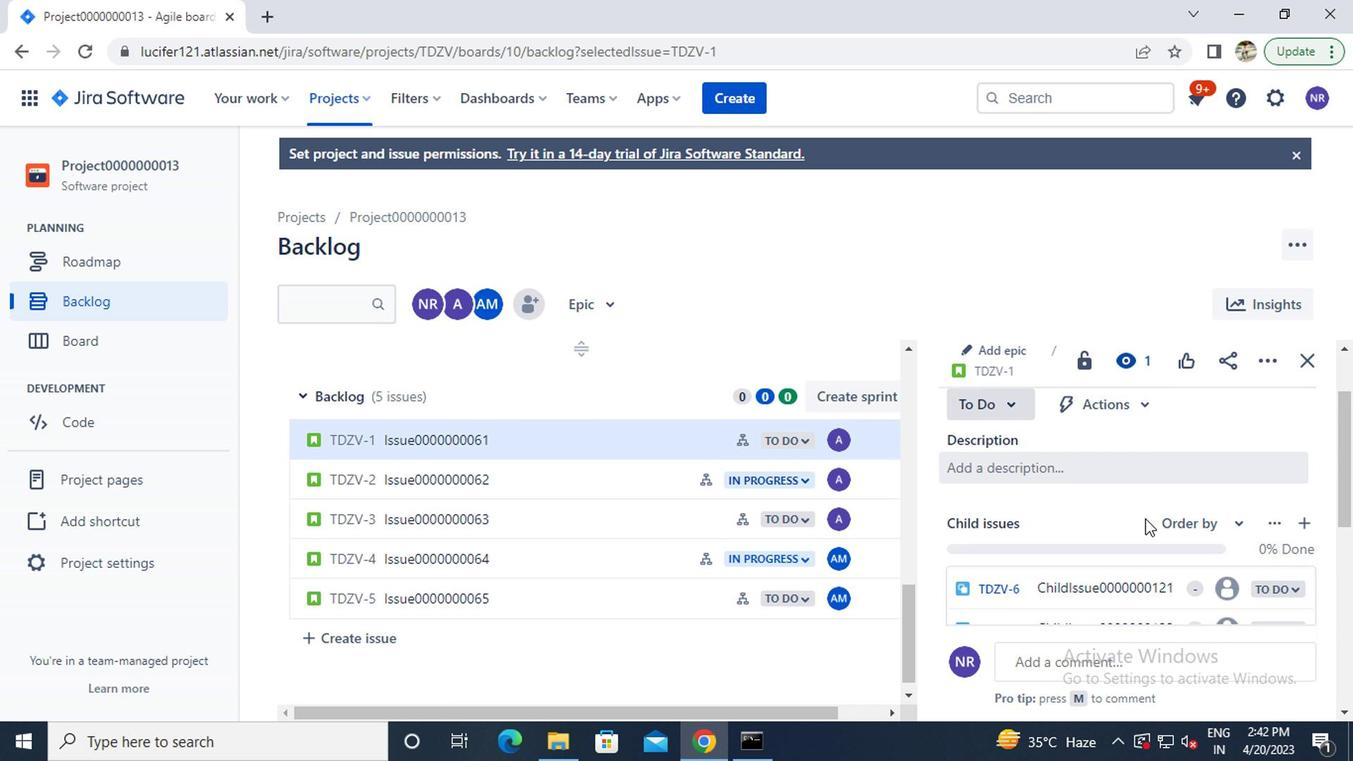 
Action: Mouse scrolled (1150, 514) with delta (0, 0)
Screenshot: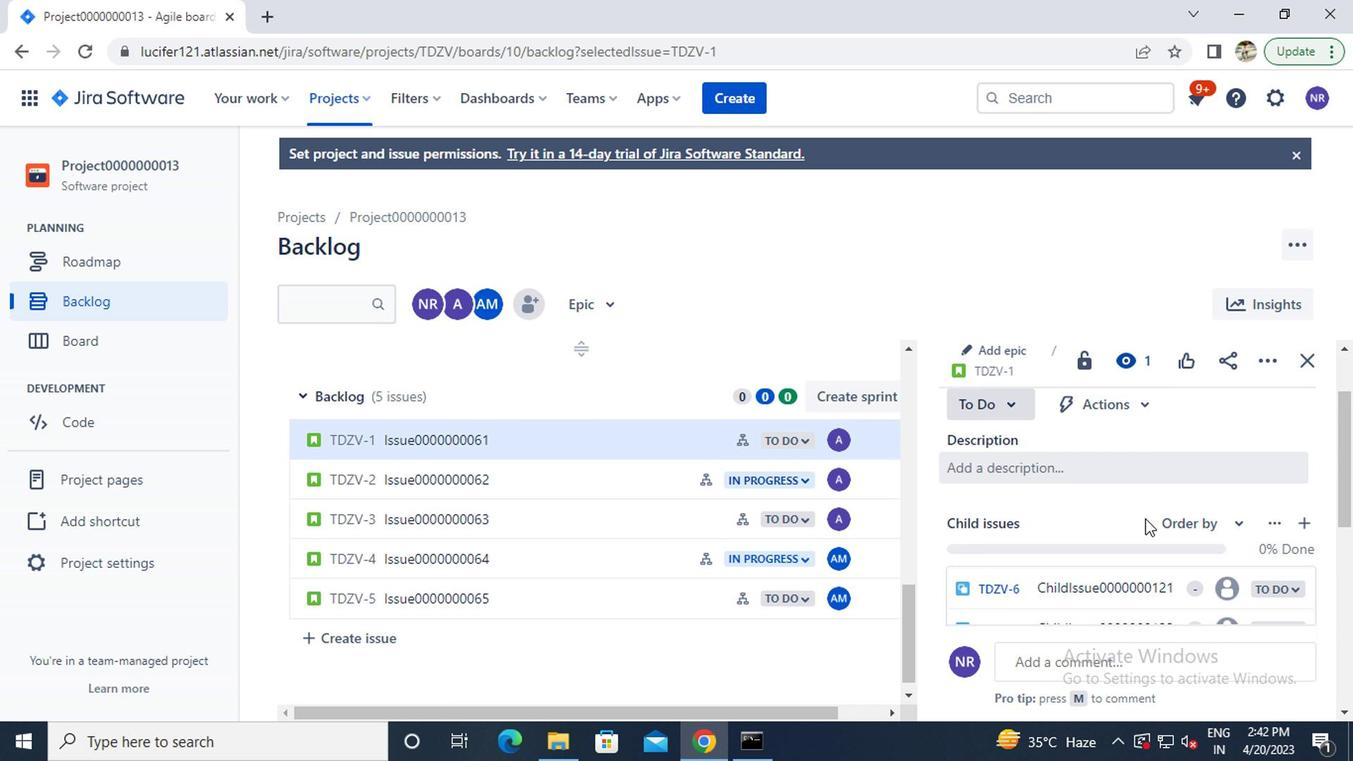 
Action: Mouse scrolled (1150, 514) with delta (0, 0)
Screenshot: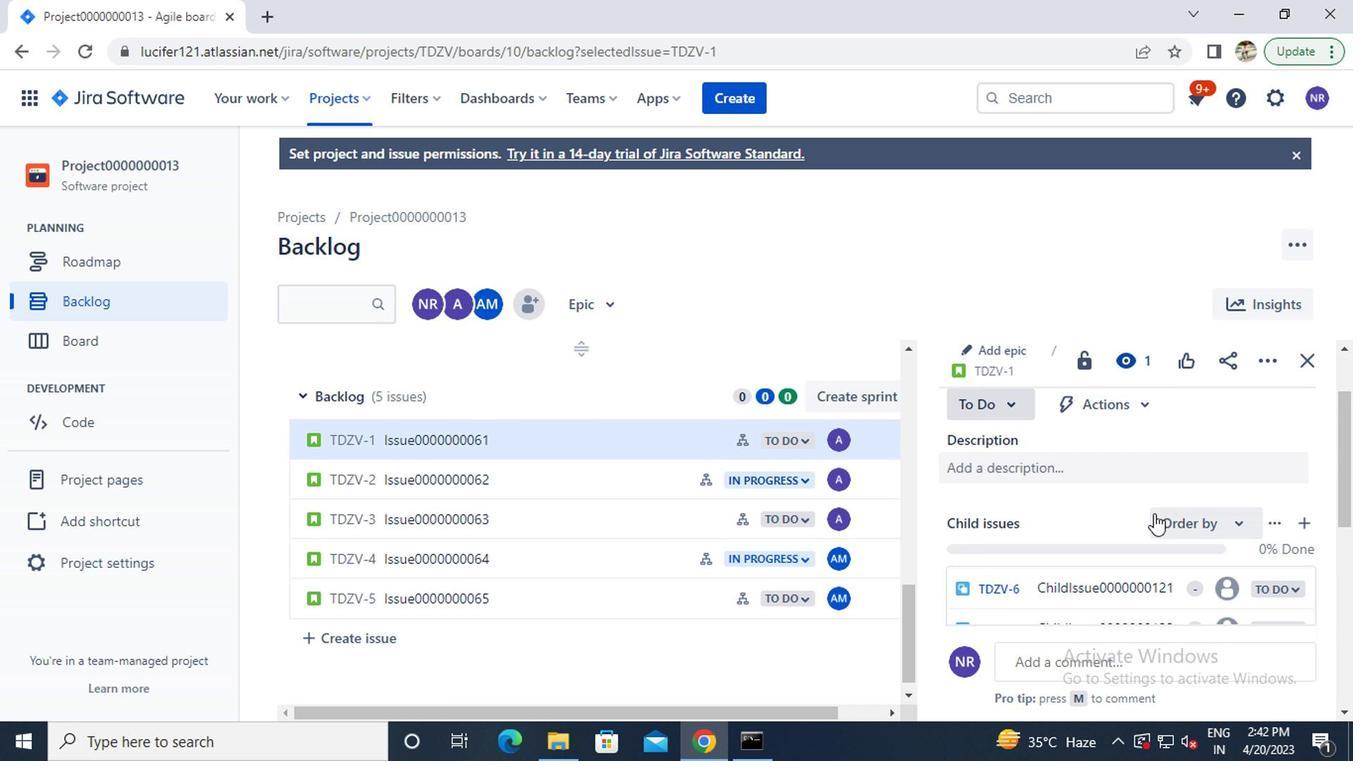 
Action: Mouse moved to (1181, 504)
Screenshot: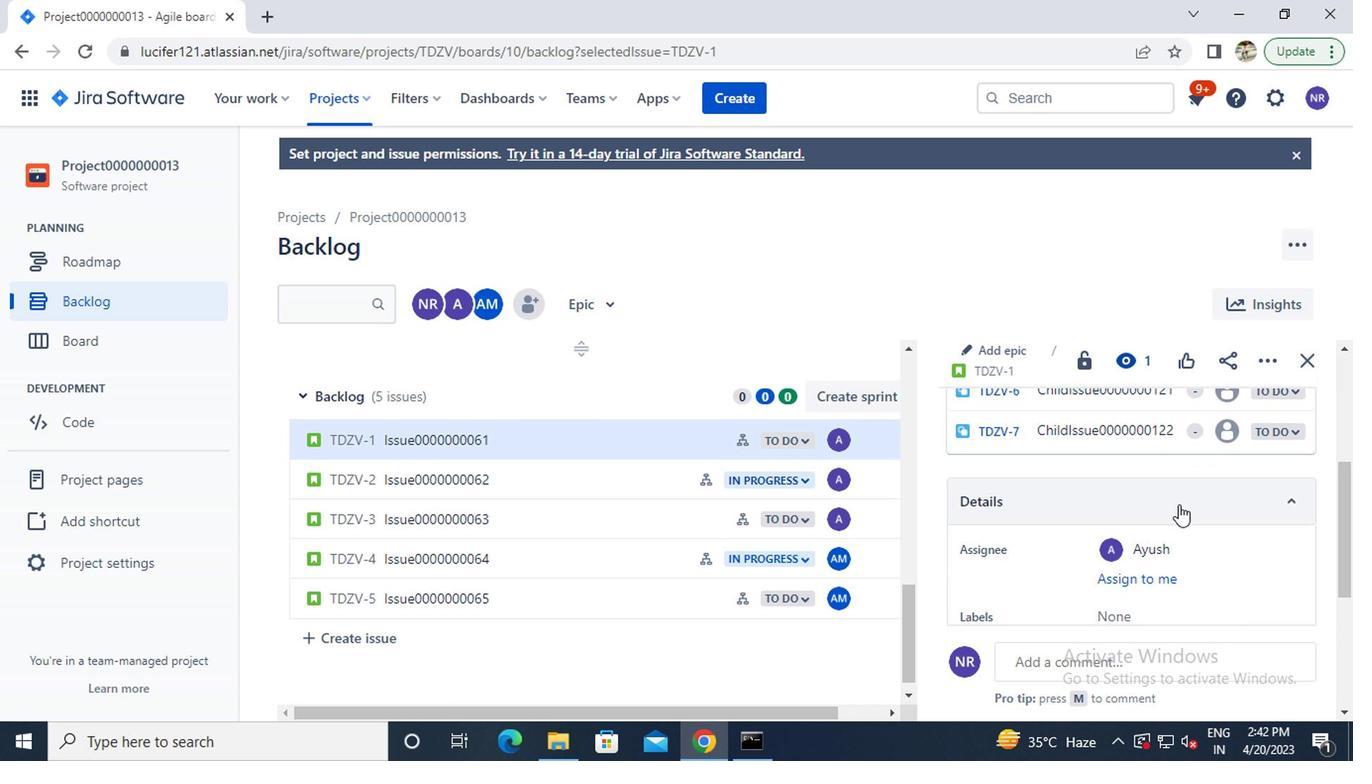 
Action: Mouse scrolled (1181, 505) with delta (0, 0)
Screenshot: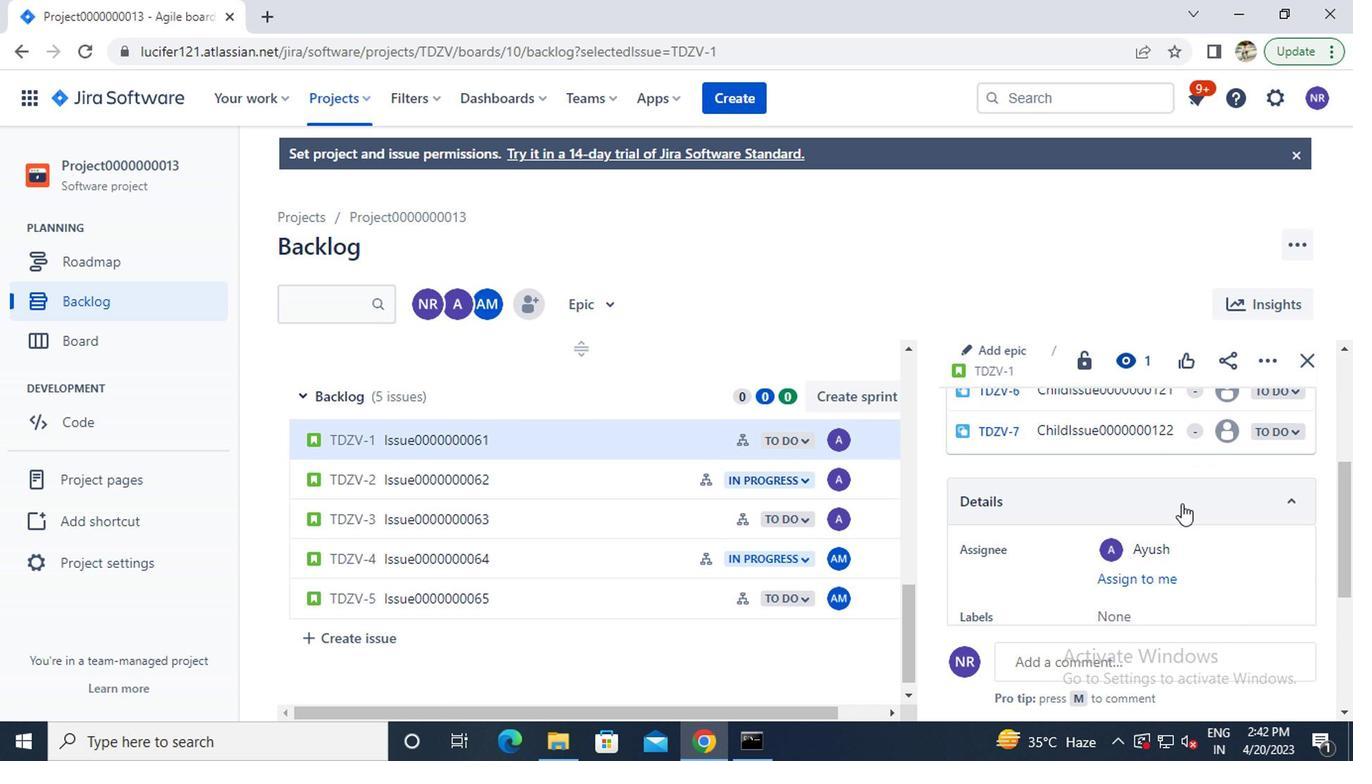 
Action: Mouse scrolled (1181, 505) with delta (0, 0)
Screenshot: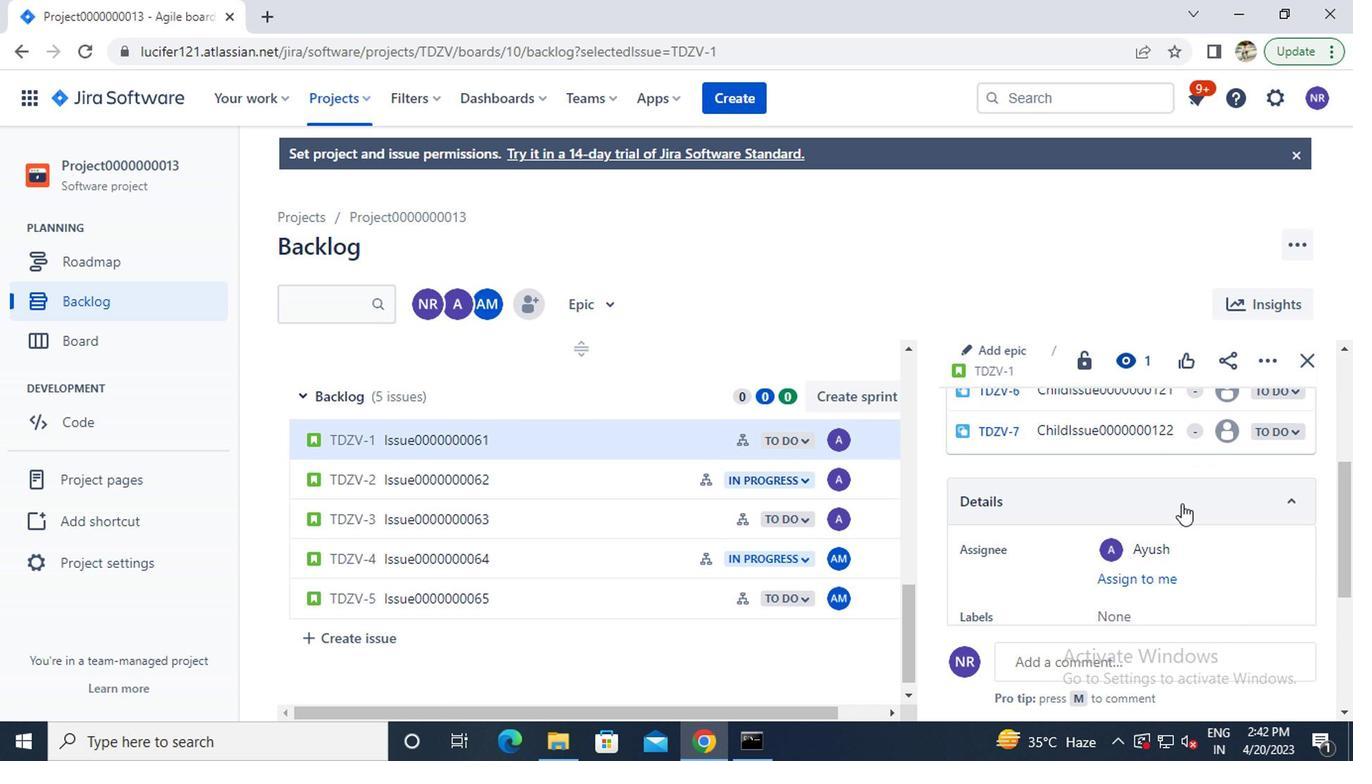 
Action: Mouse moved to (1222, 597)
Screenshot: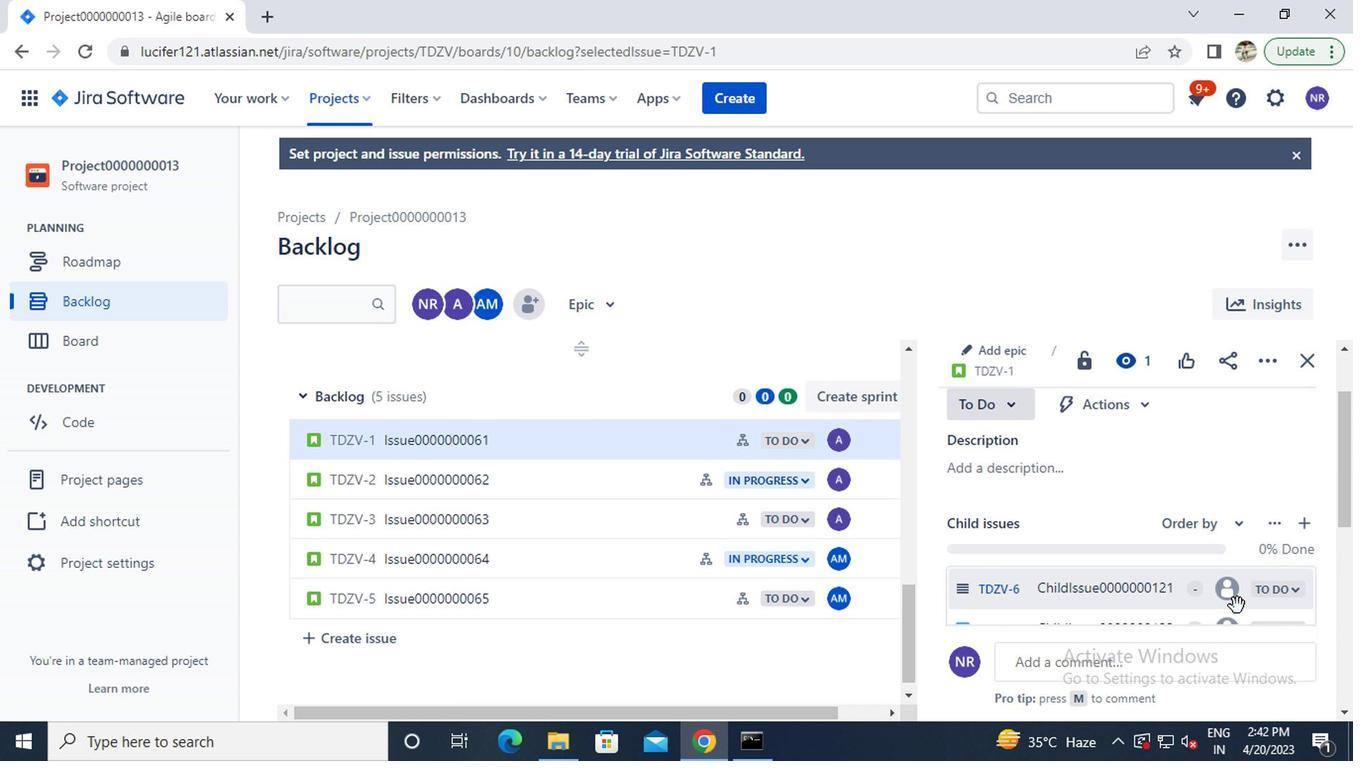 
Action: Mouse pressed left at (1222, 597)
Screenshot: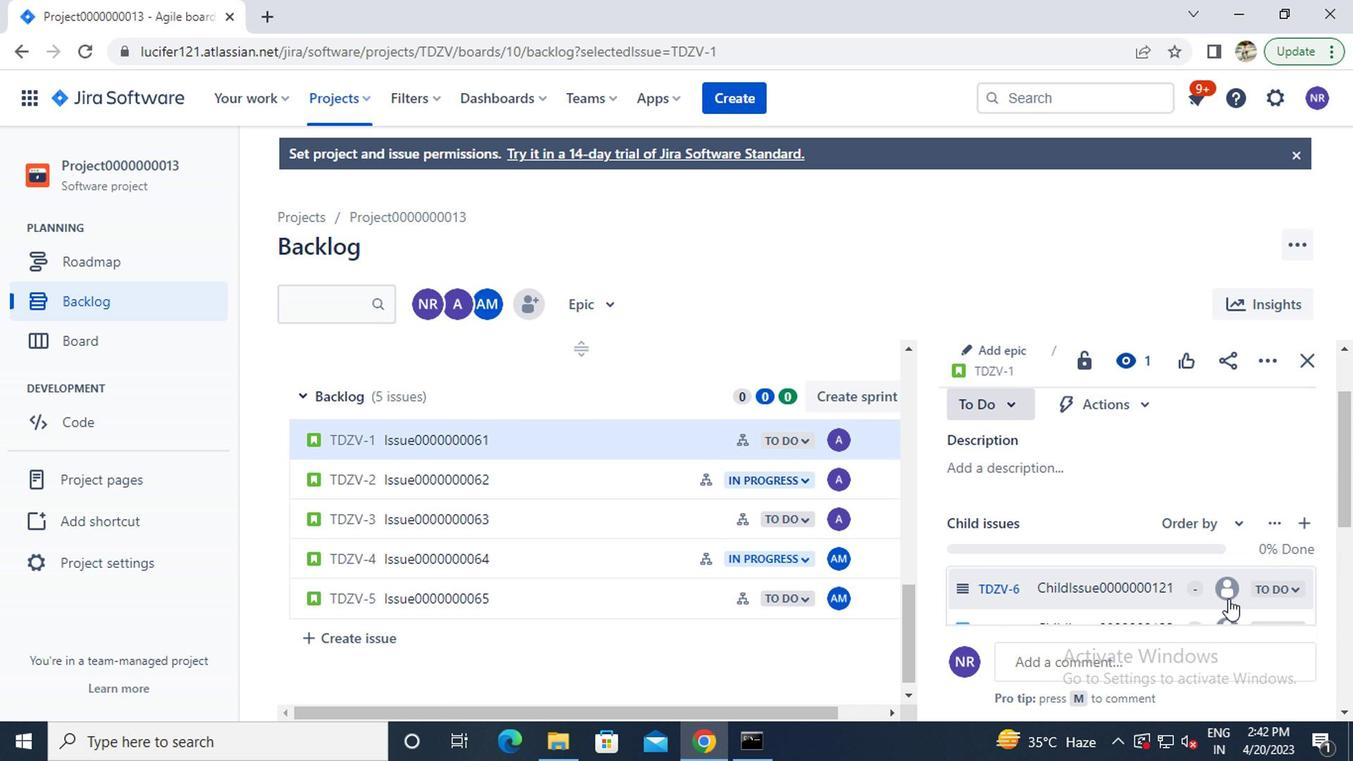 
Action: Mouse moved to (1024, 654)
Screenshot: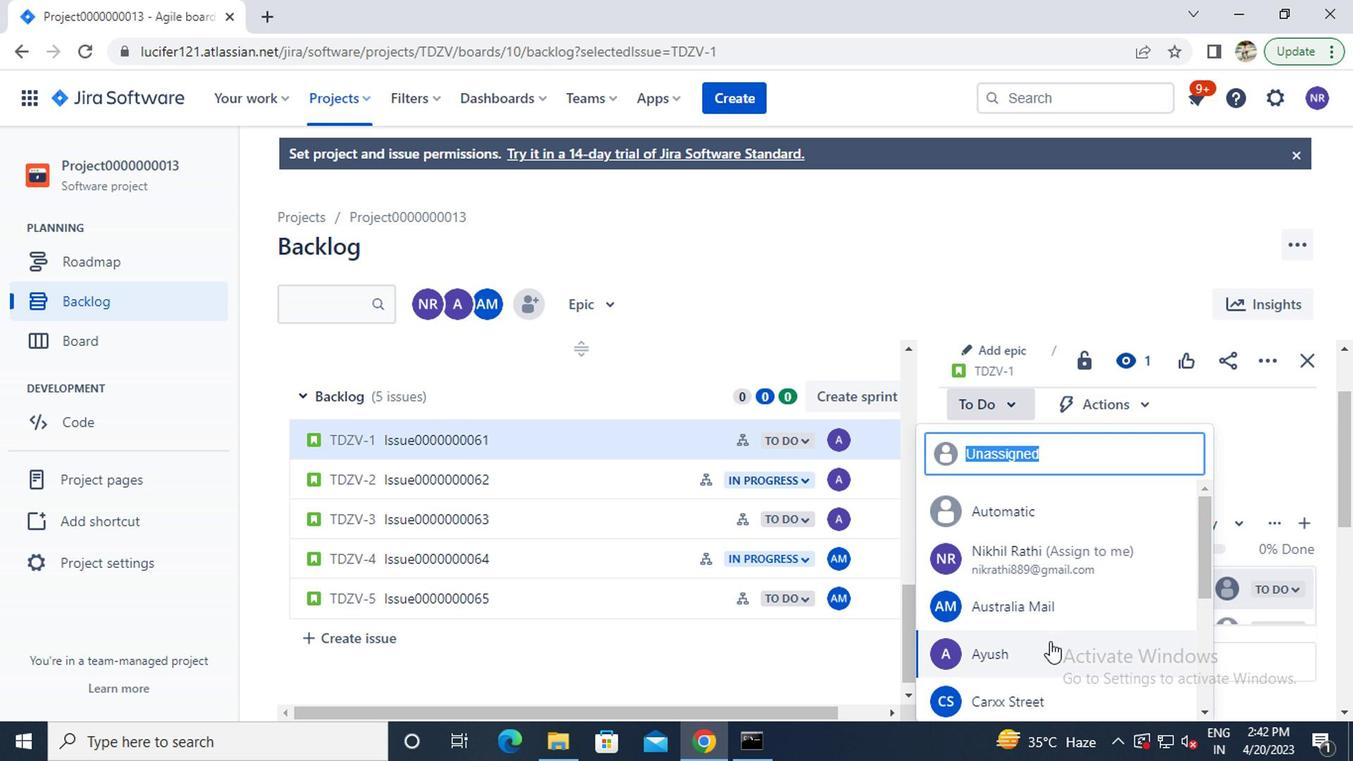 
Action: Mouse pressed left at (1024, 654)
Screenshot: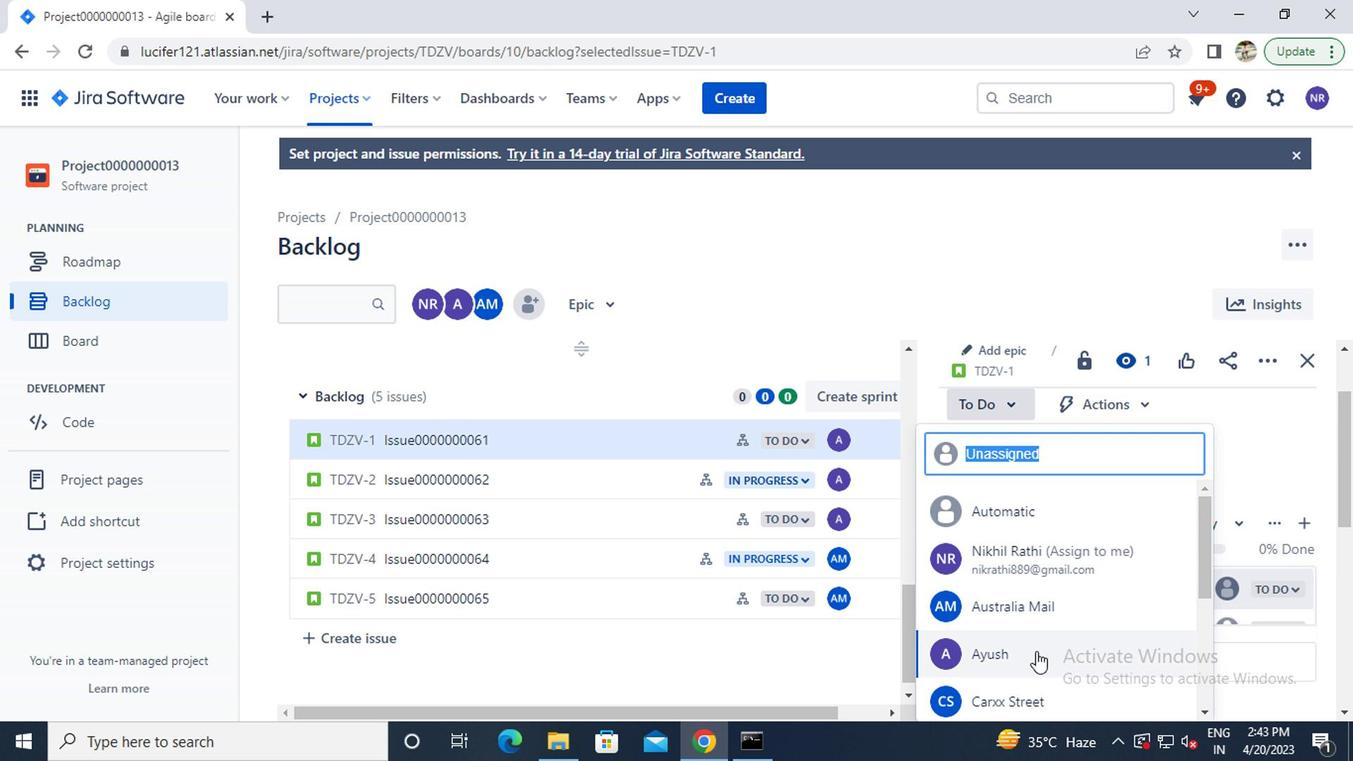 
Action: Mouse moved to (1147, 601)
Screenshot: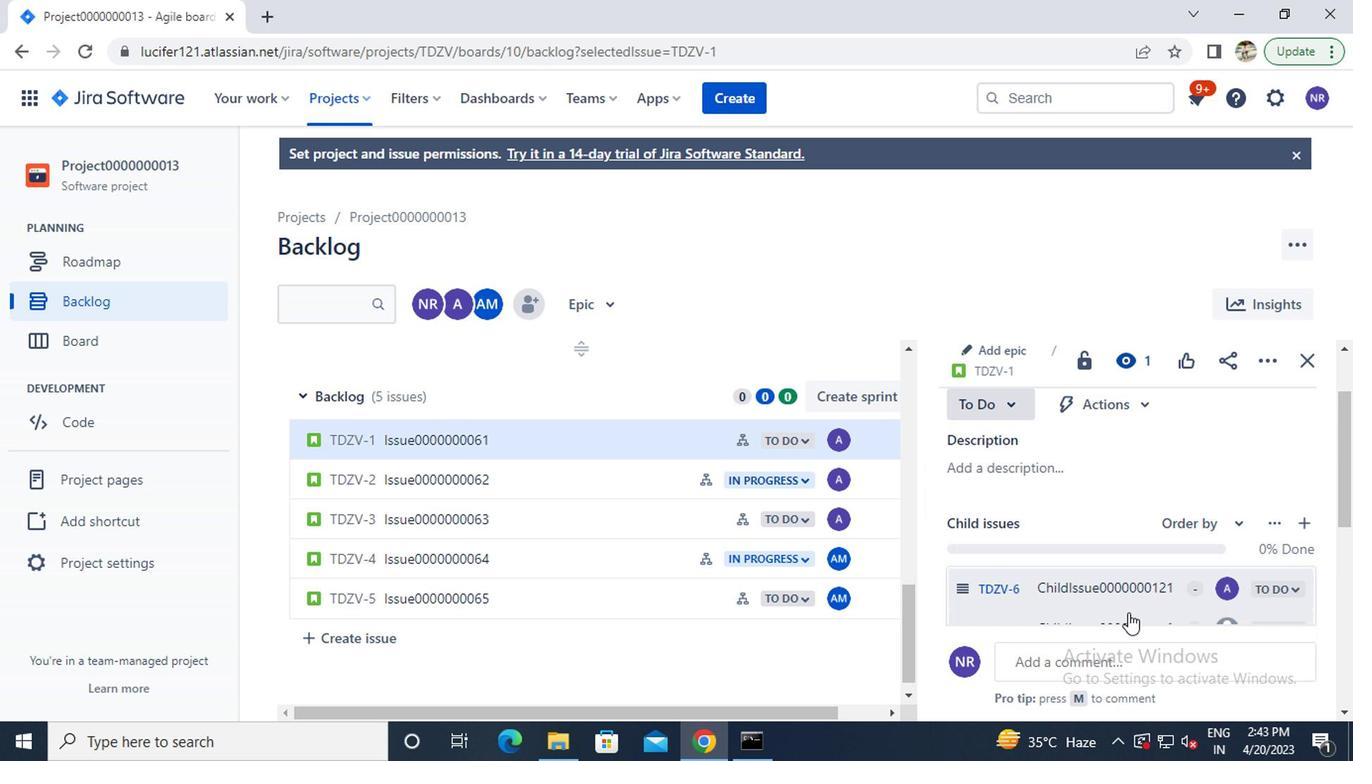 
Action: Mouse scrolled (1147, 600) with delta (0, -1)
Screenshot: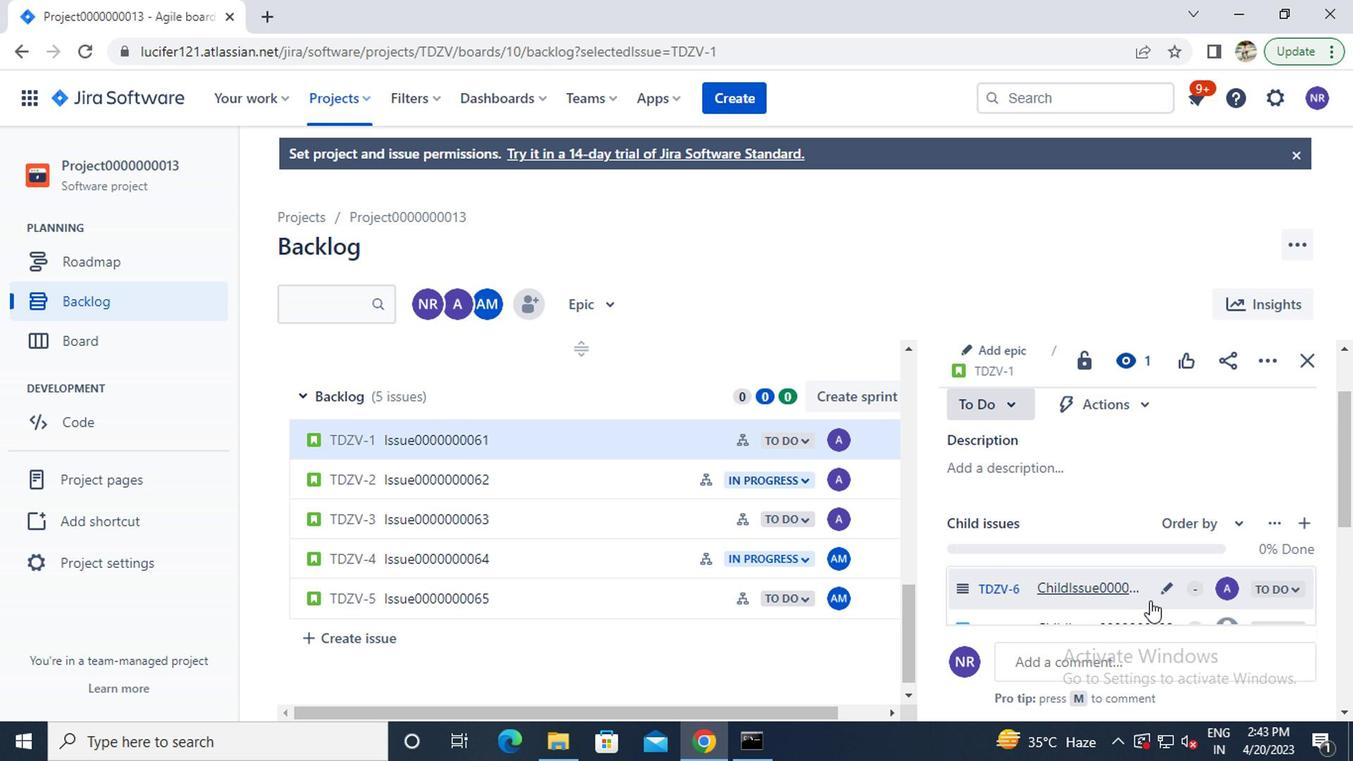 
Action: Mouse moved to (1226, 530)
Screenshot: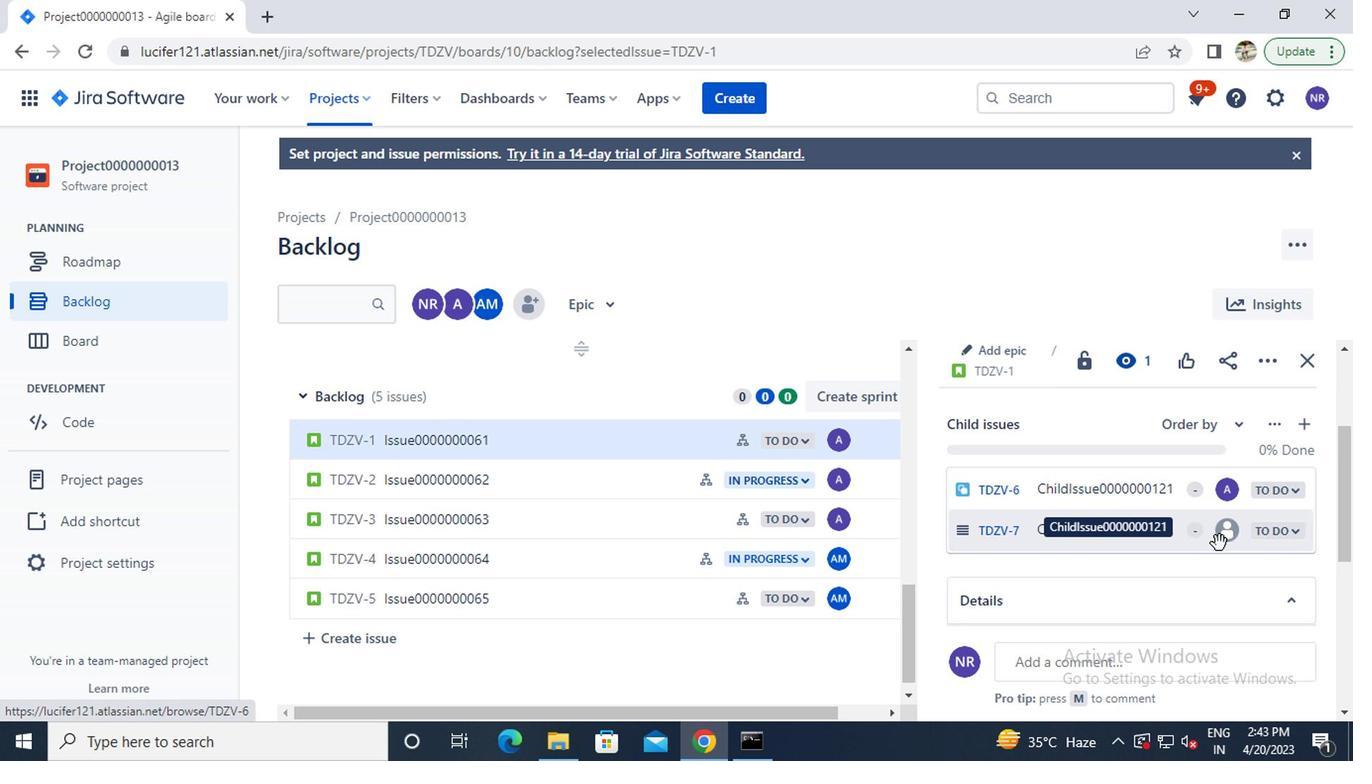 
Action: Mouse pressed left at (1226, 530)
Screenshot: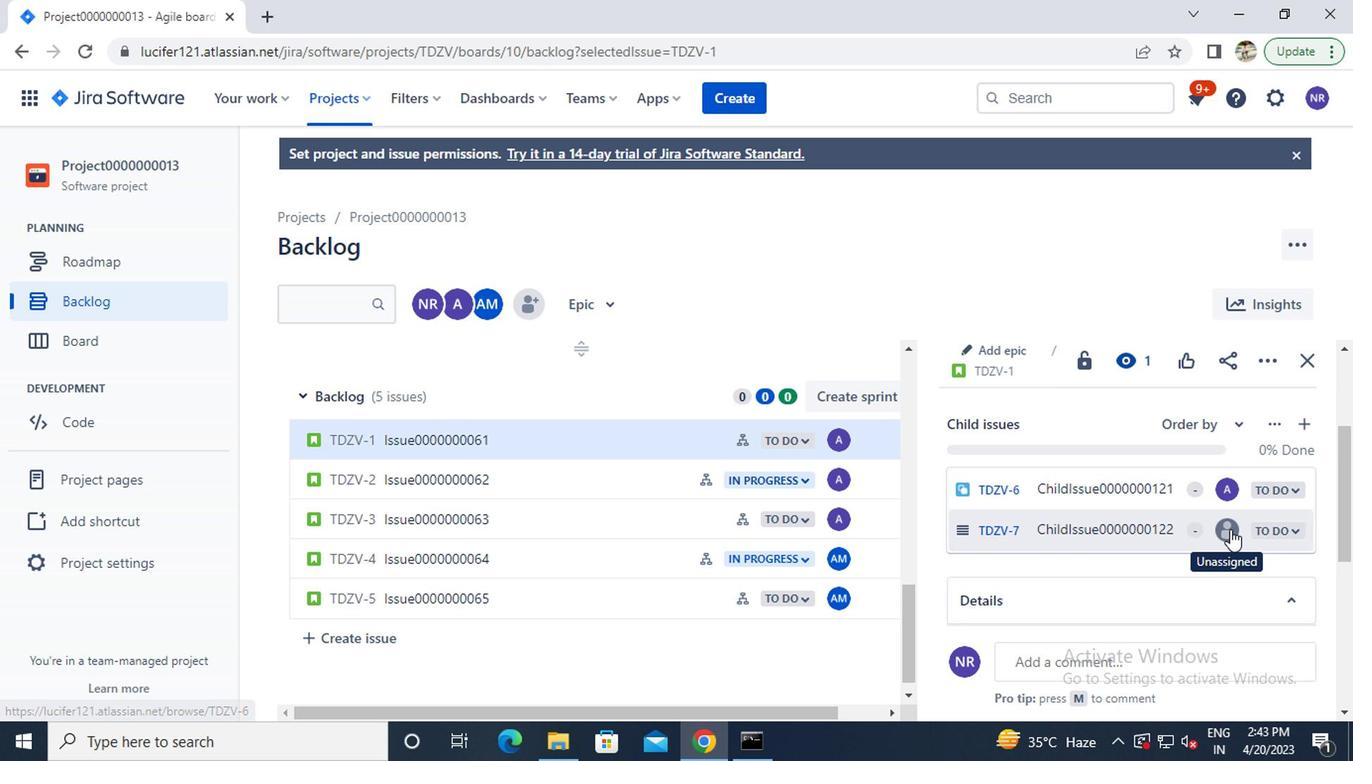 
Action: Mouse moved to (1003, 607)
Screenshot: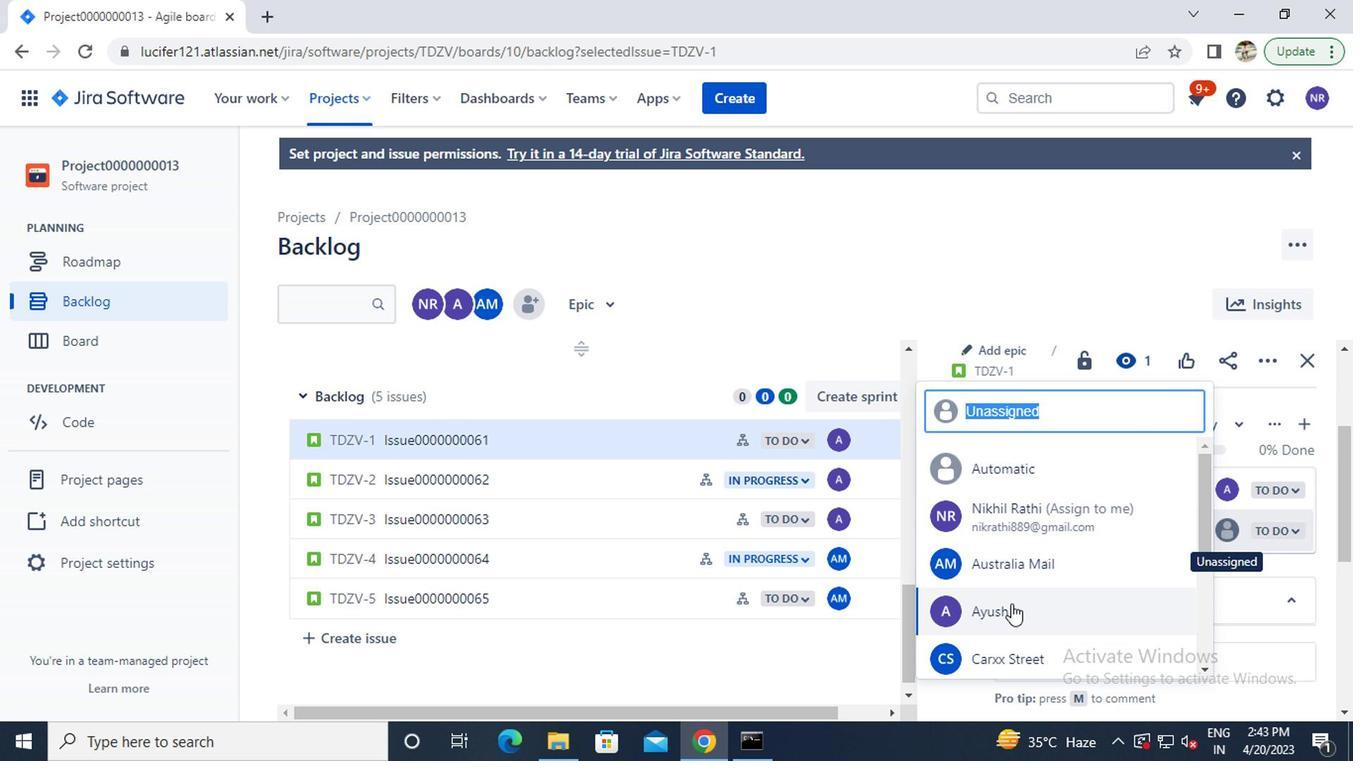 
Action: Mouse pressed left at (1003, 607)
Screenshot: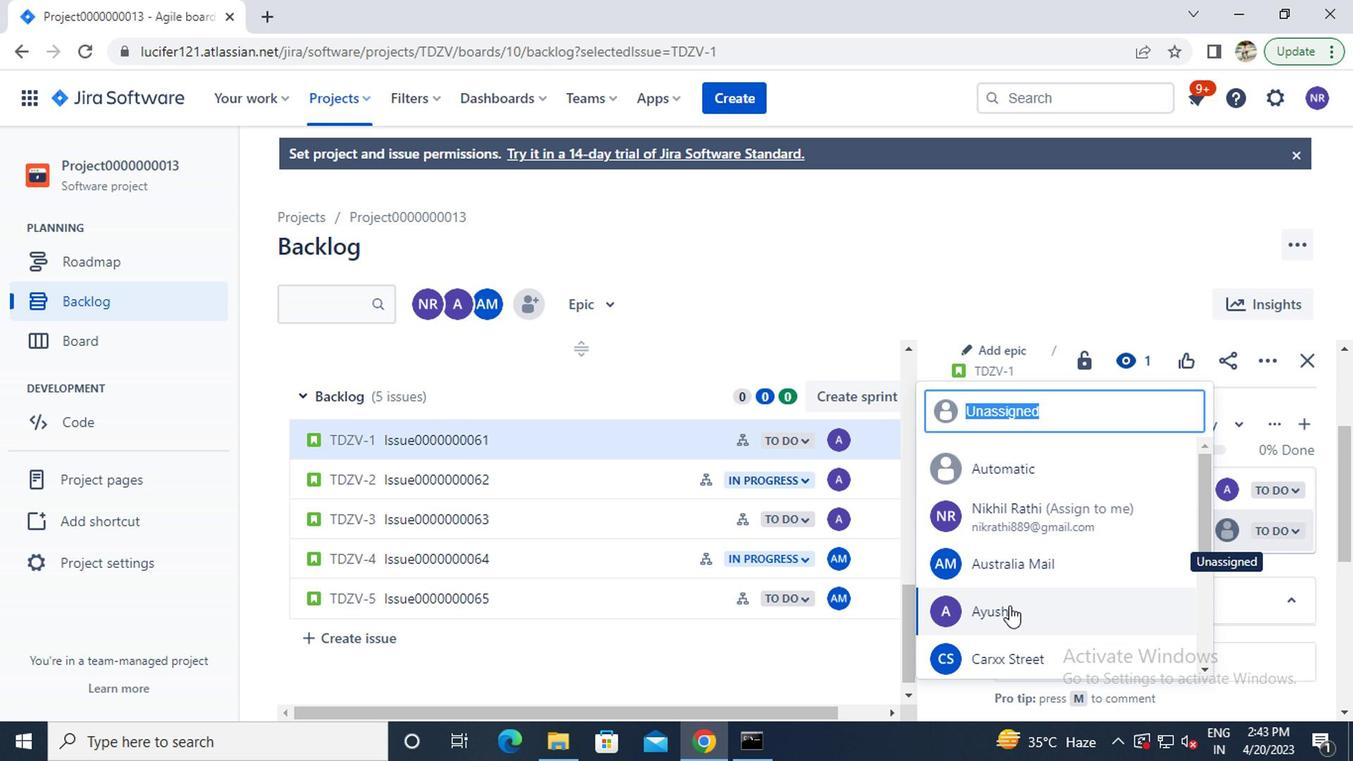 
Action: Mouse moved to (454, 487)
Screenshot: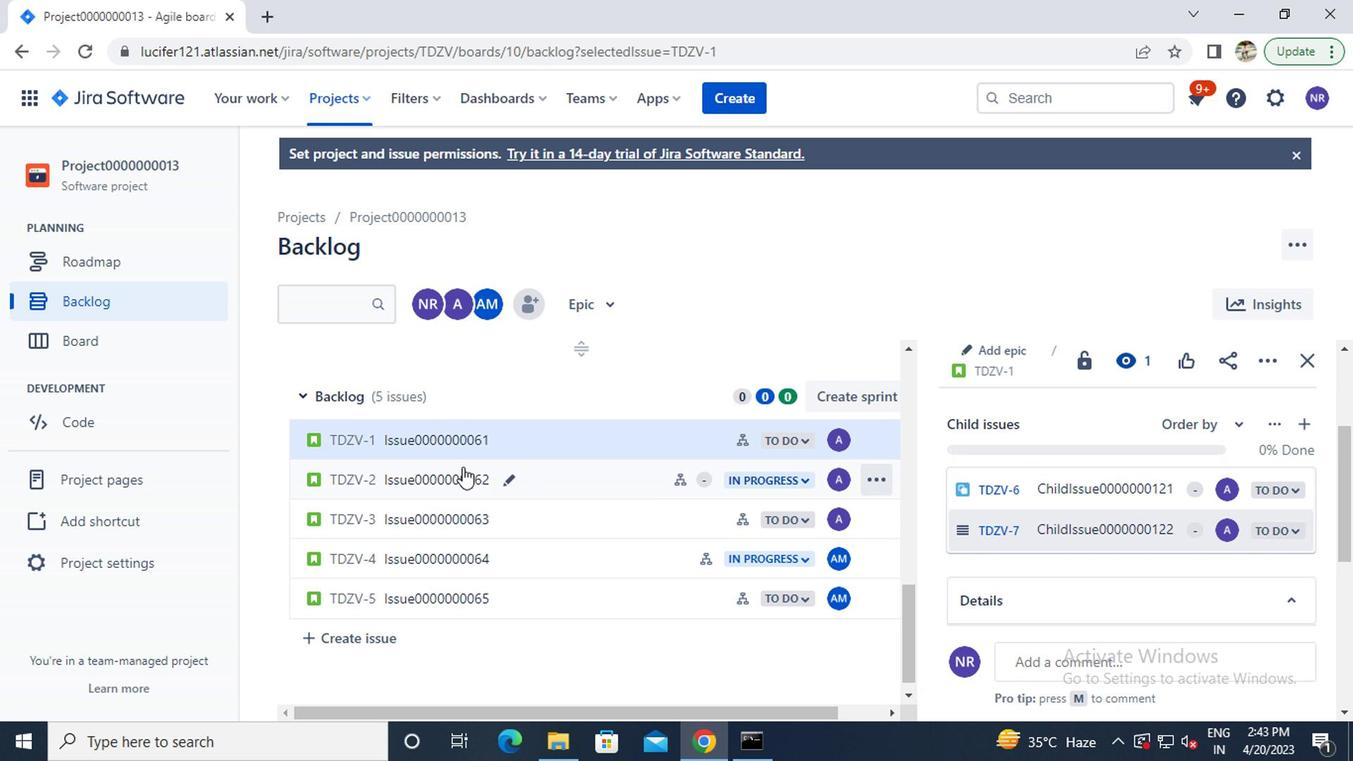 
Action: Mouse pressed left at (454, 487)
Screenshot: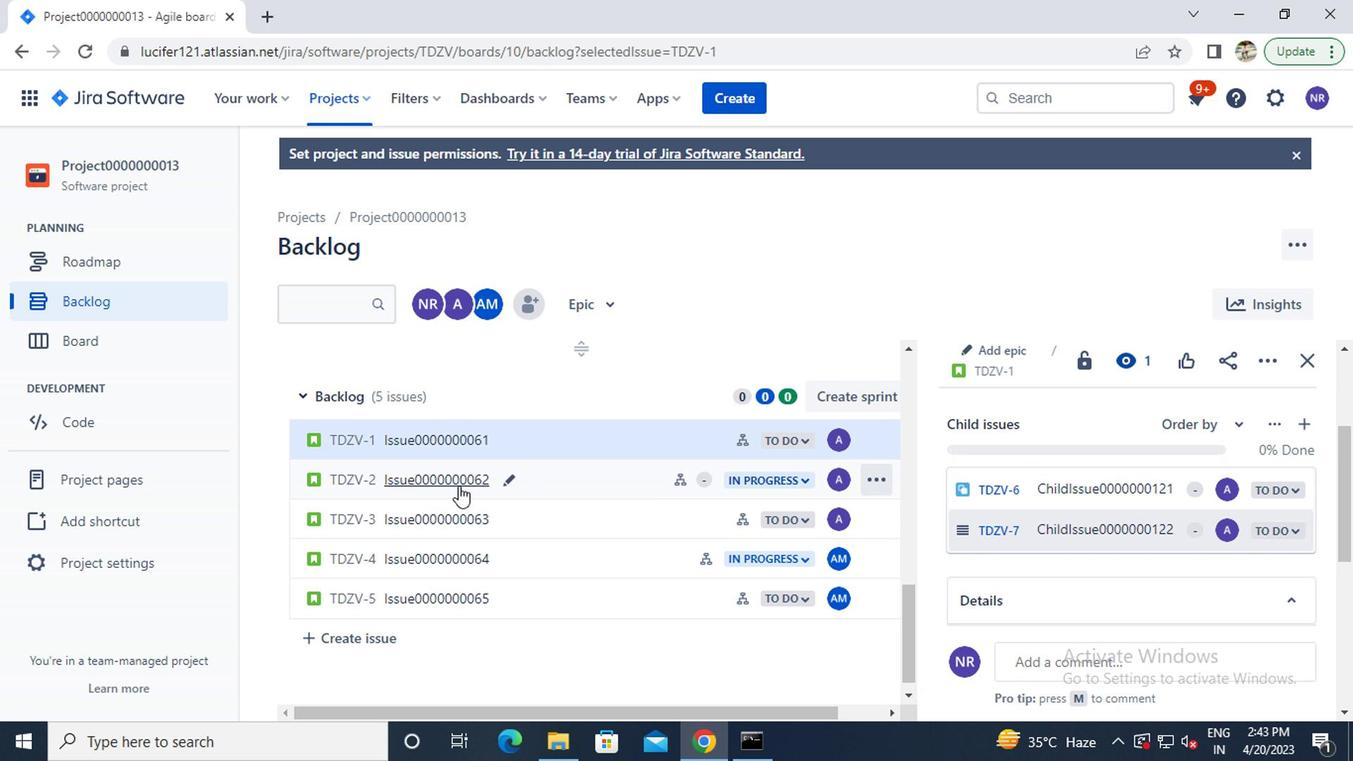
Action: Mouse moved to (1150, 545)
Screenshot: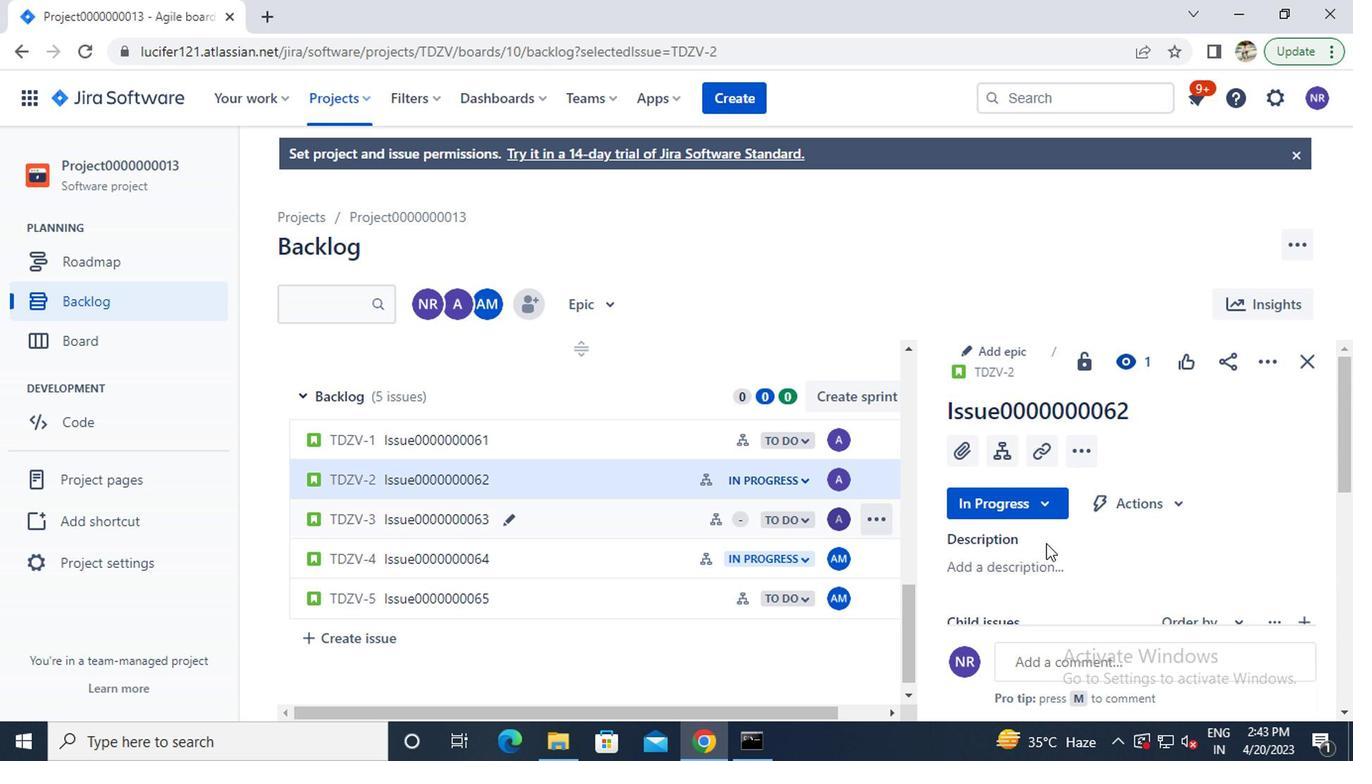 
Action: Mouse scrolled (1150, 544) with delta (0, 0)
Screenshot: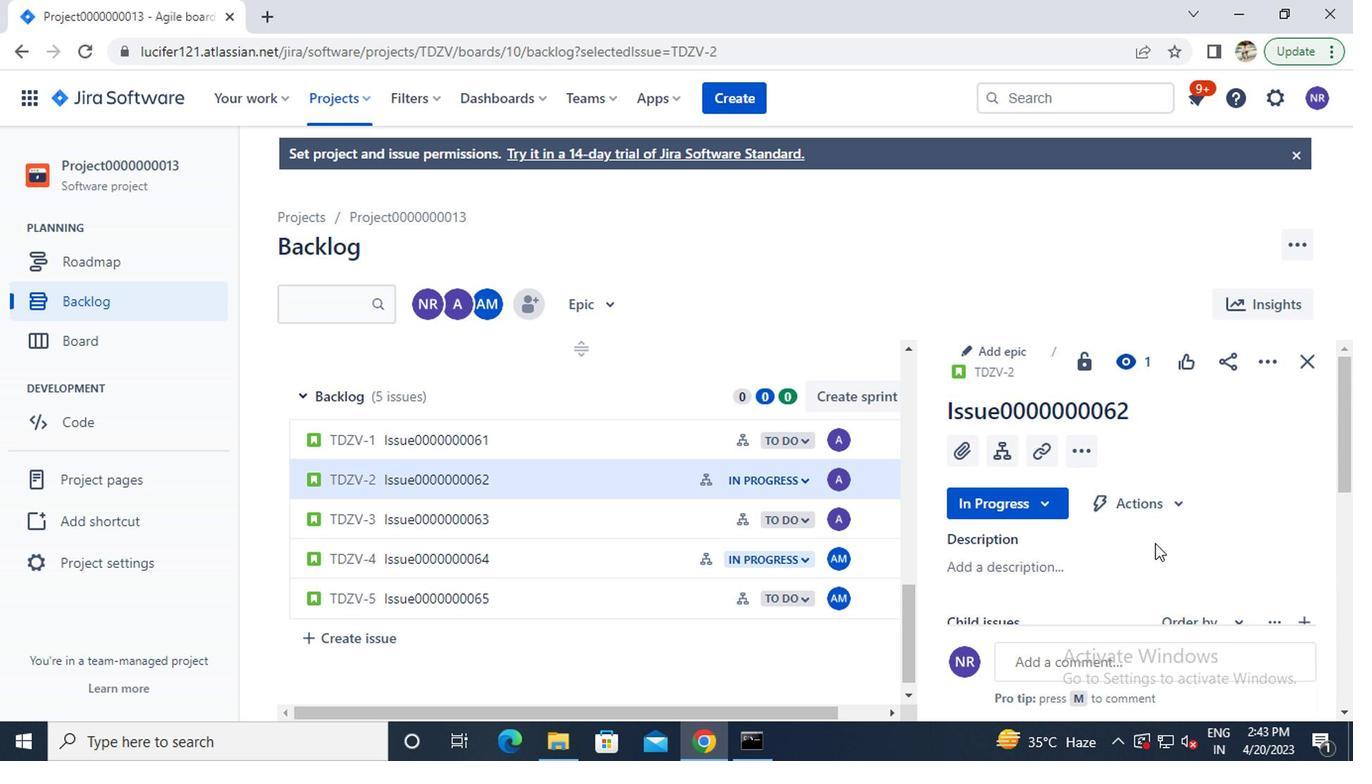 
Action: Mouse scrolled (1150, 544) with delta (0, 0)
Screenshot: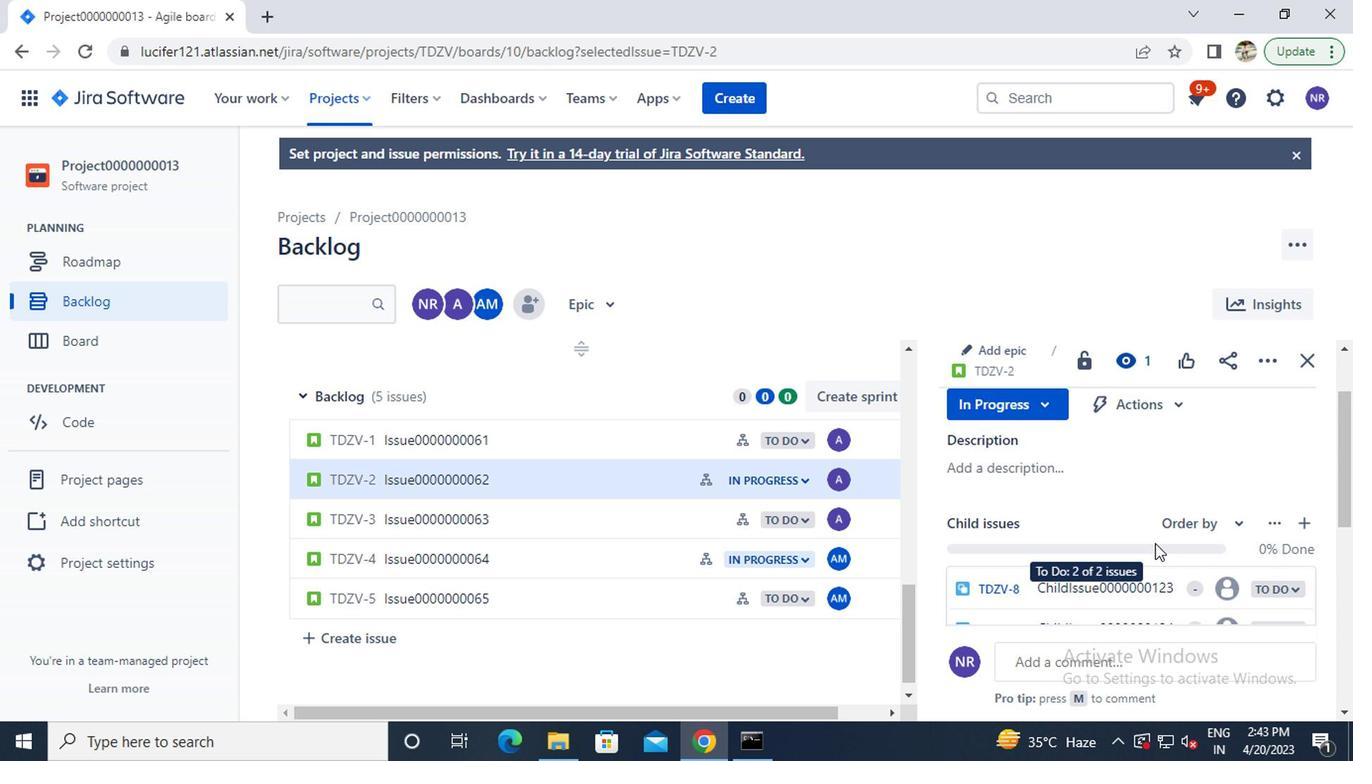 
Action: Mouse moved to (1226, 495)
Screenshot: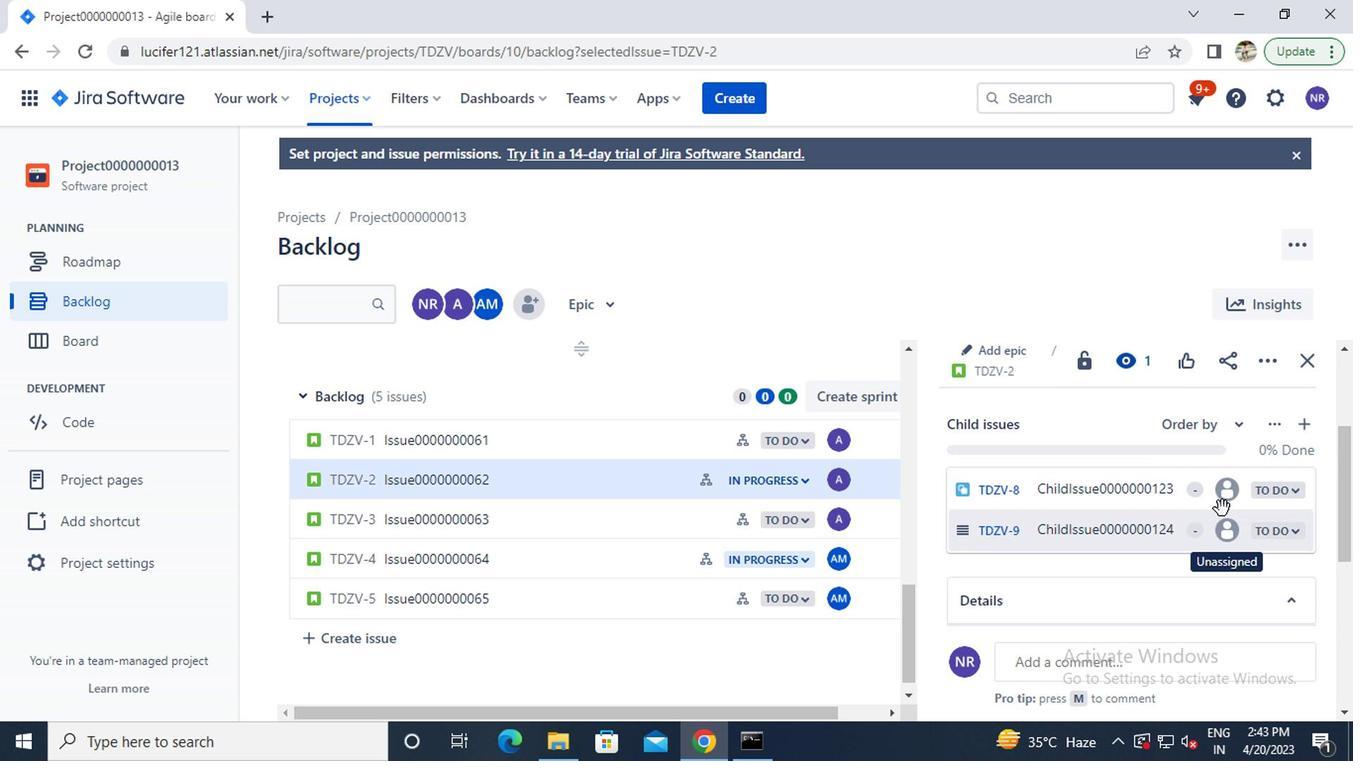 
Action: Mouse pressed left at (1226, 495)
Screenshot: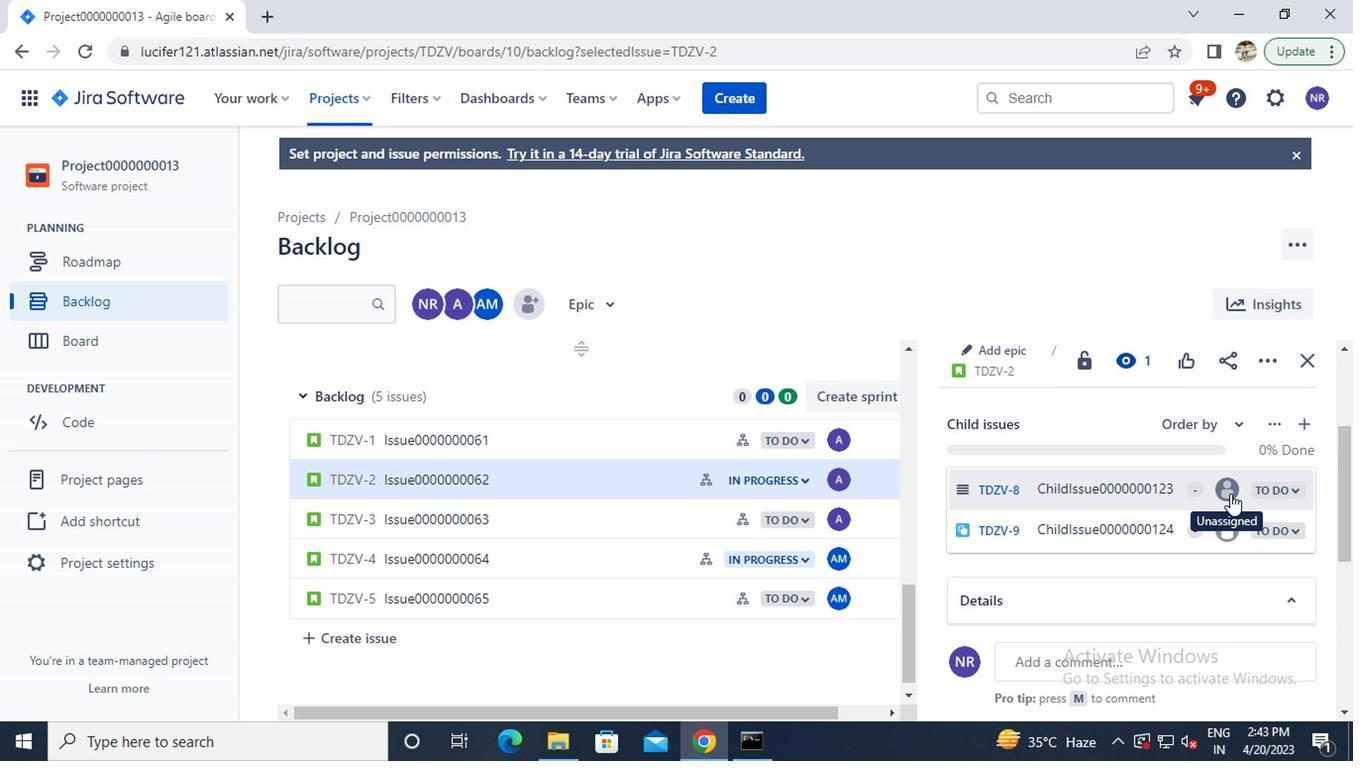 
Action: Mouse moved to (1003, 569)
Screenshot: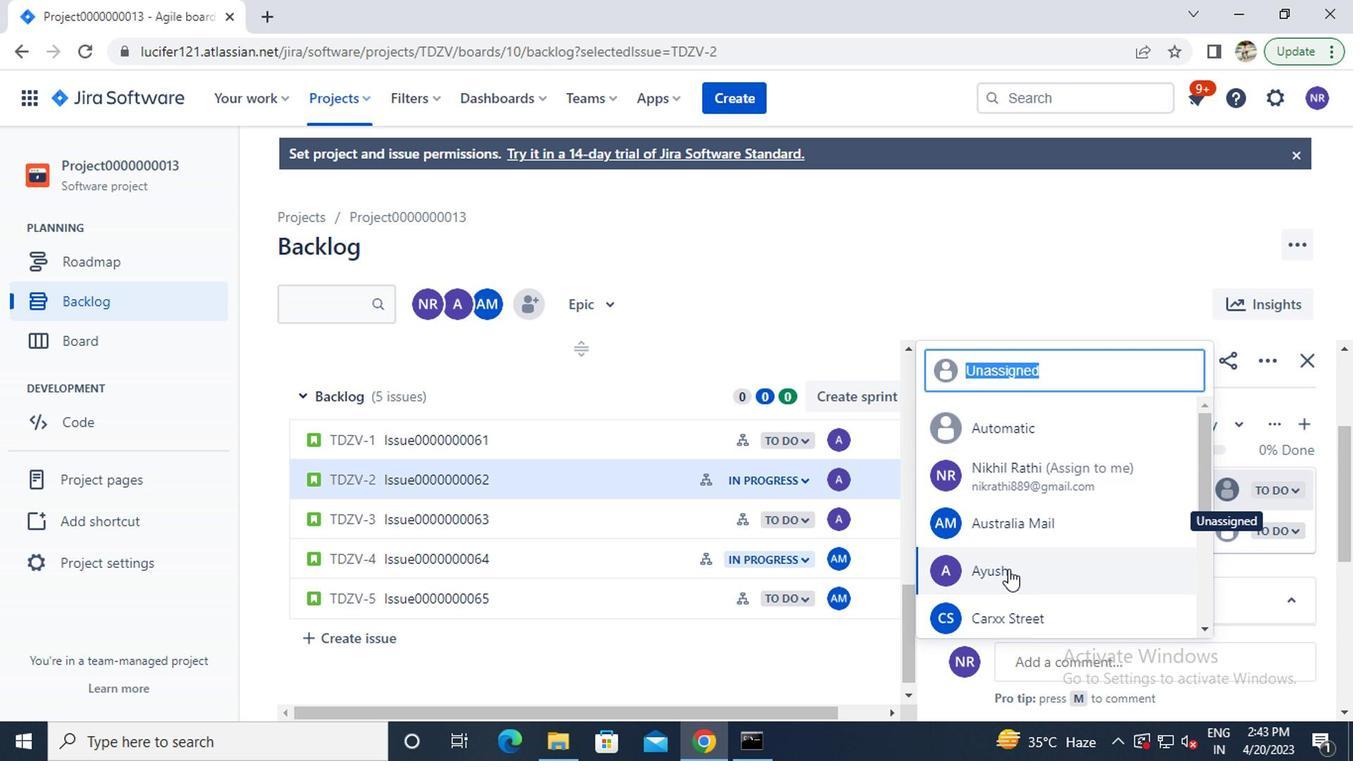 
Action: Mouse pressed left at (1003, 569)
Screenshot: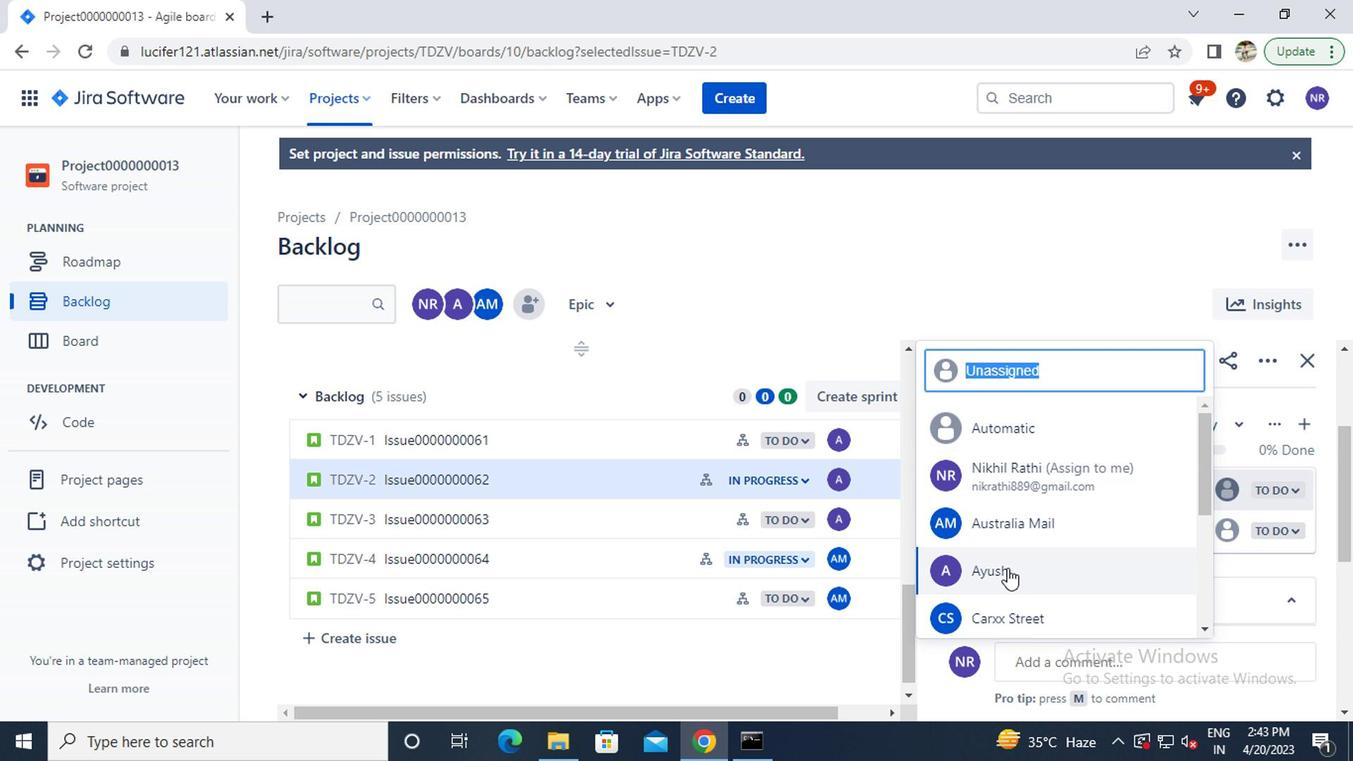 
Action: Mouse moved to (1235, 529)
Screenshot: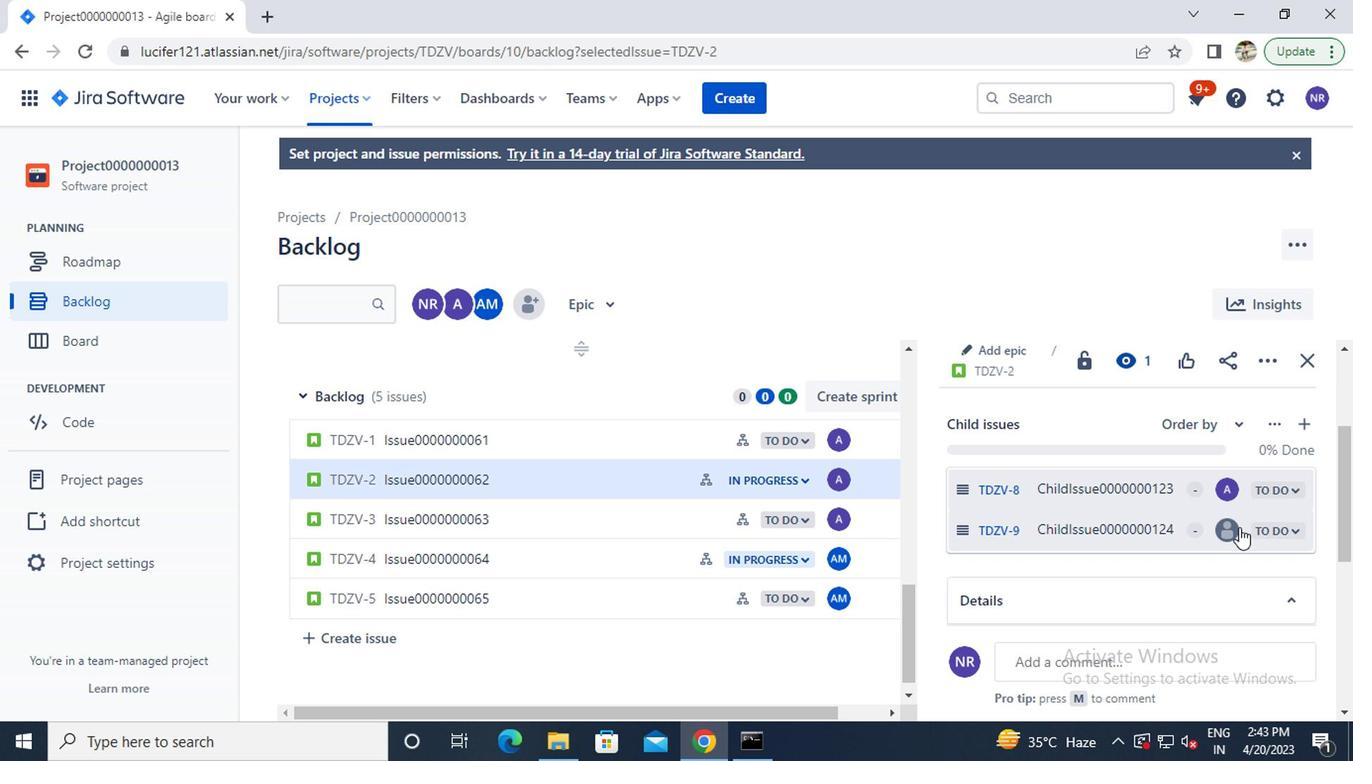 
Action: Mouse pressed left at (1235, 529)
Screenshot: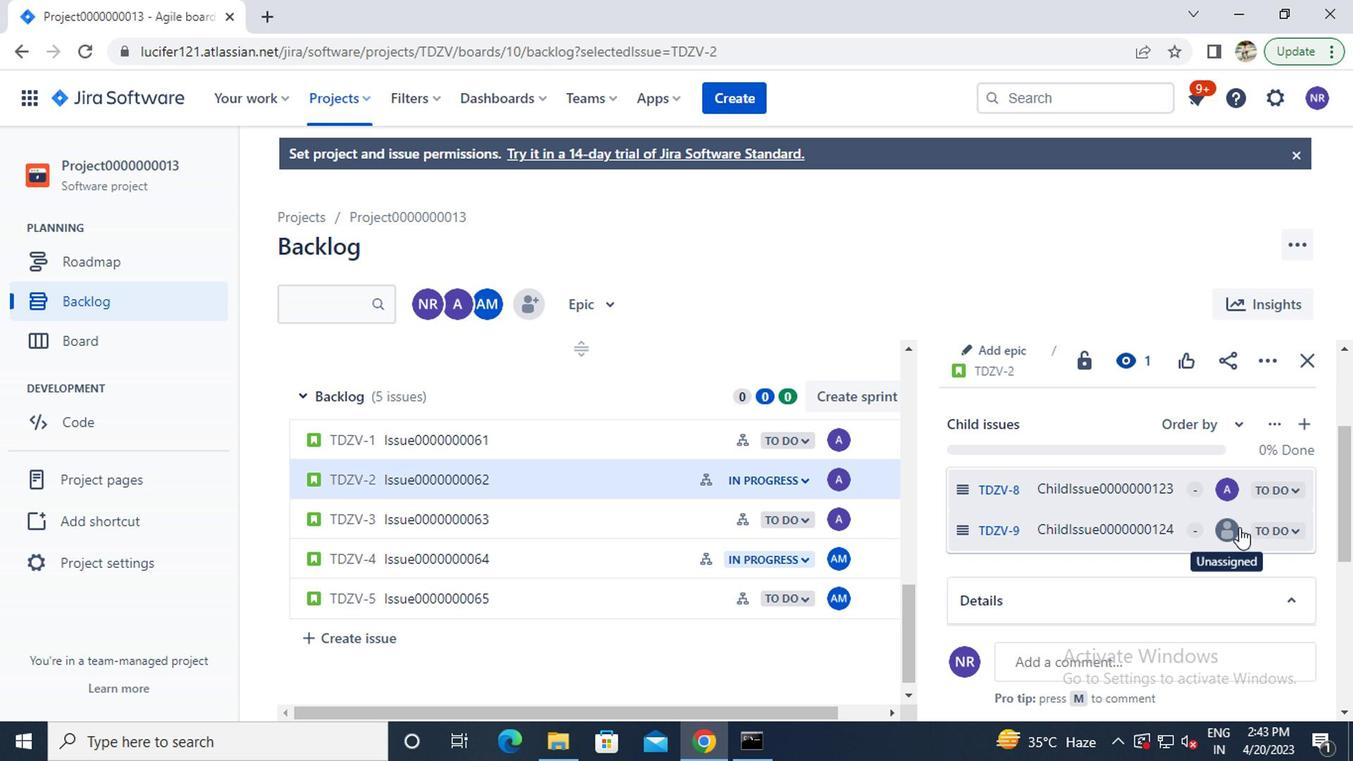 
Action: Mouse moved to (996, 612)
Screenshot: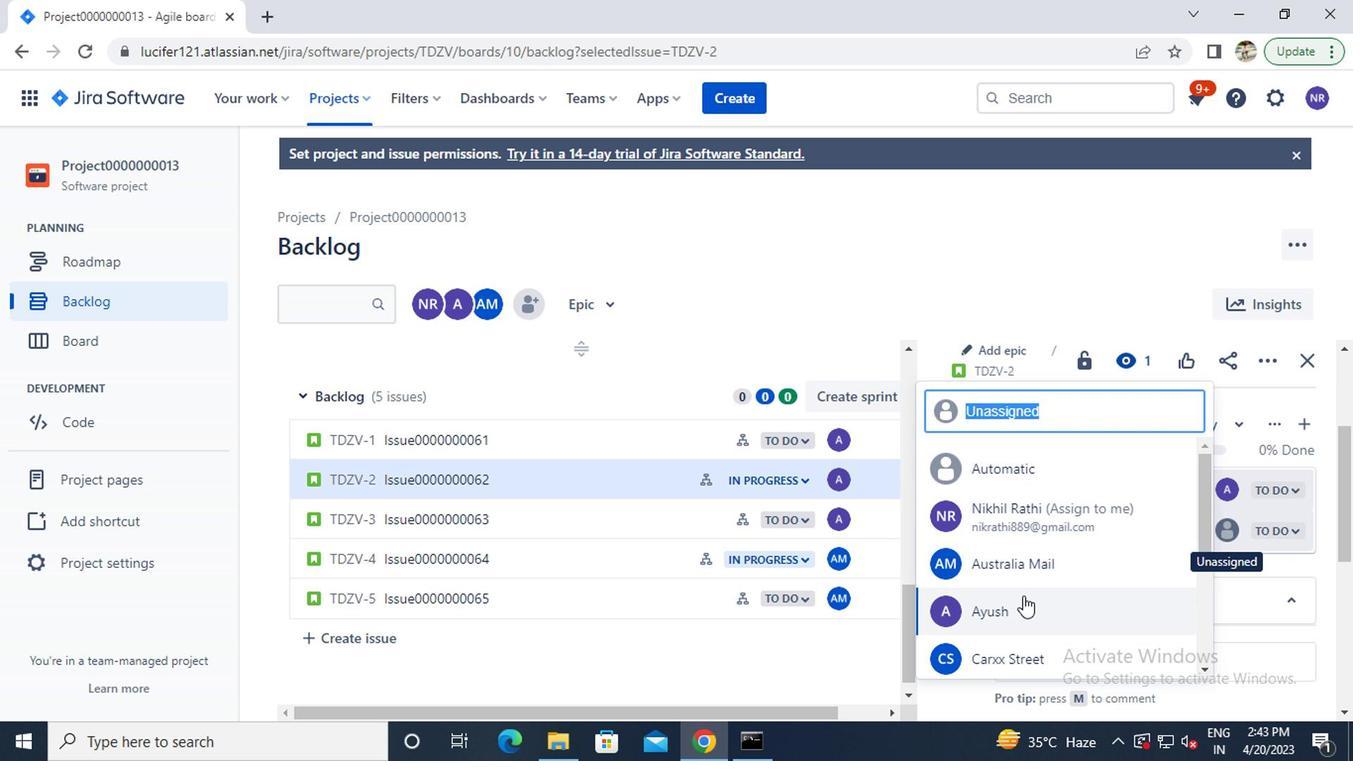 
Action: Mouse pressed left at (996, 612)
Screenshot: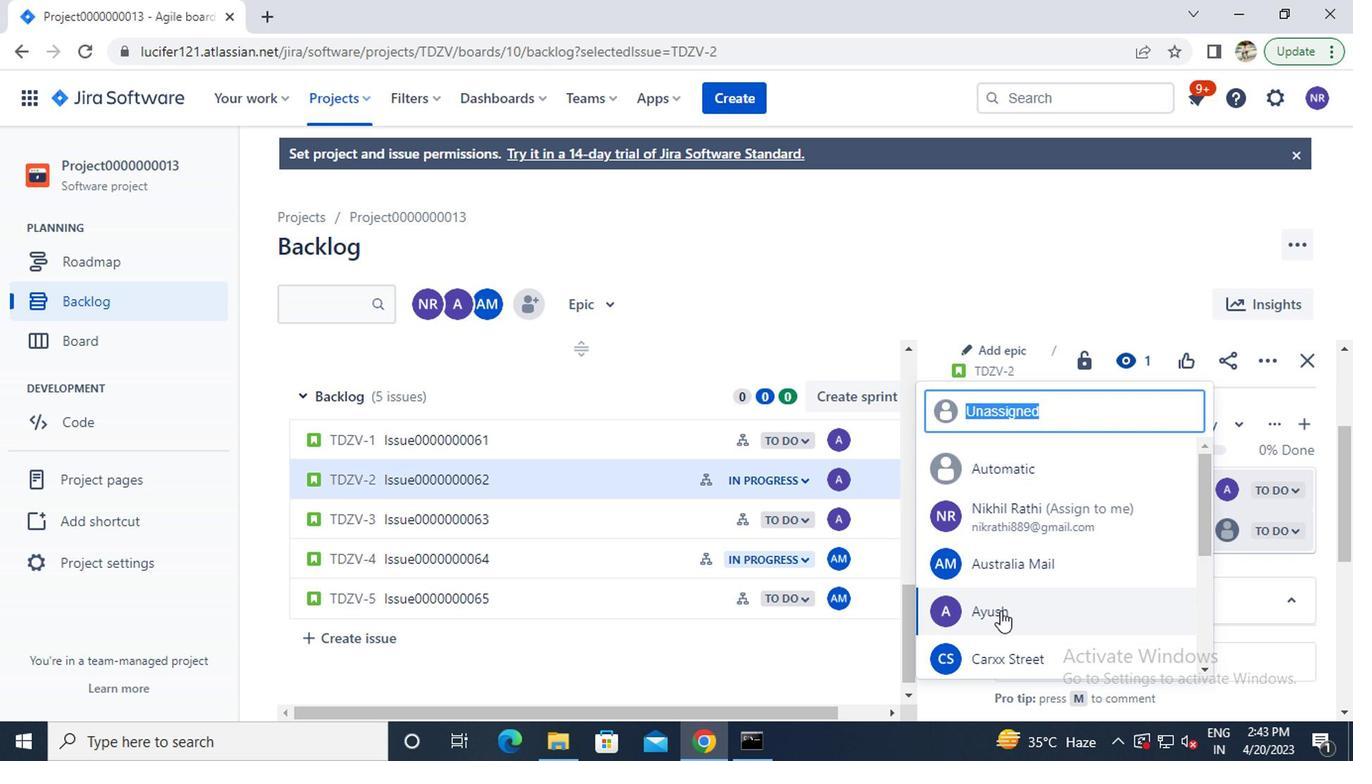 
Action: Mouse moved to (602, 503)
Screenshot: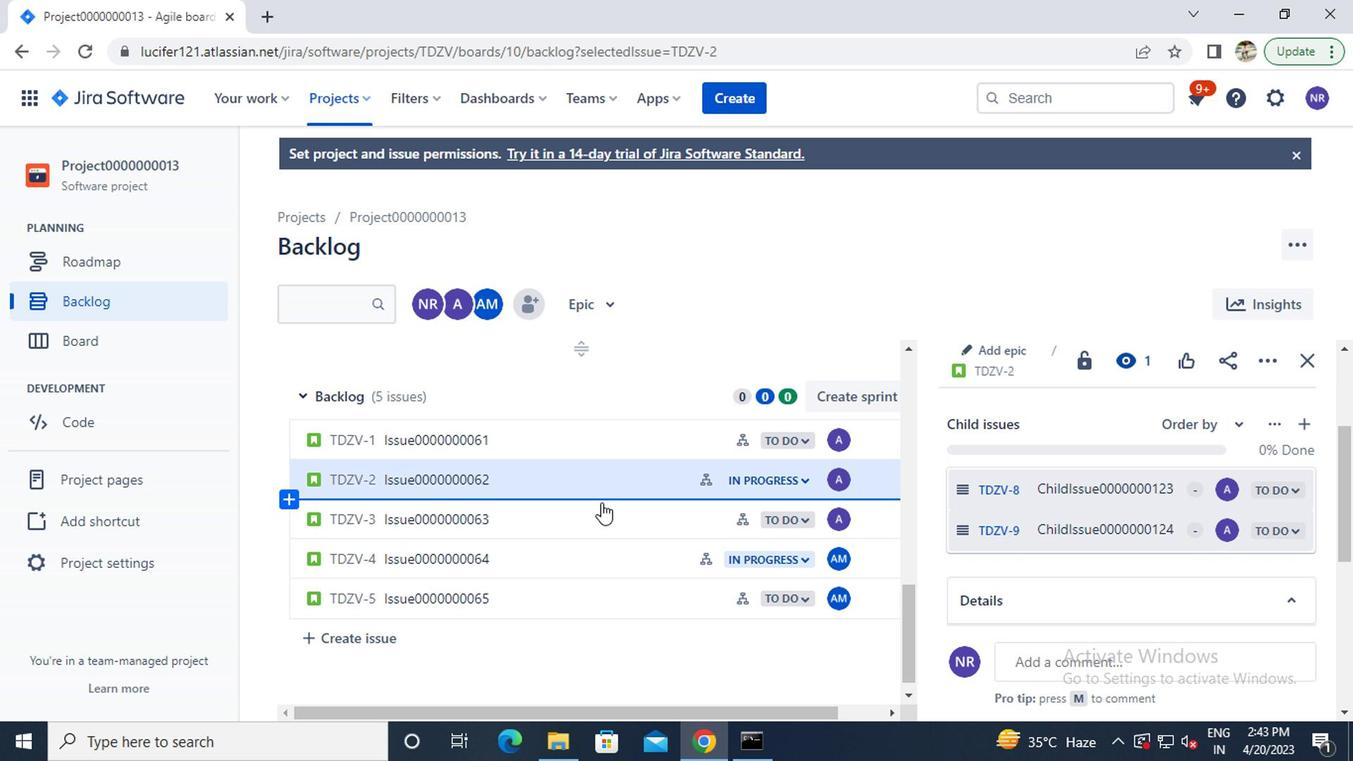 
